 Task: Create a due date automation trigger when advanced on, on the monday after a card is due add basic without the yellow label at 11:00 AM.
Action: Mouse moved to (1334, 101)
Screenshot: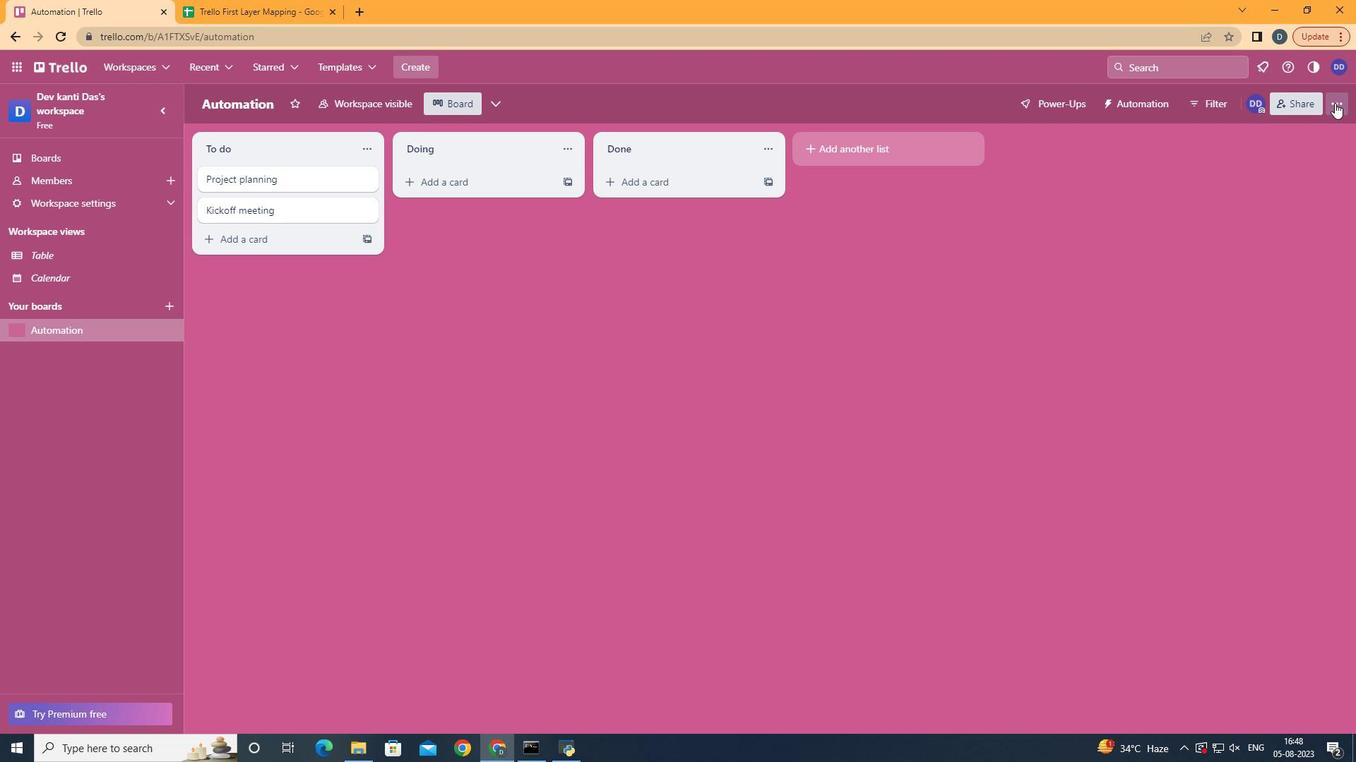 
Action: Mouse pressed left at (1334, 101)
Screenshot: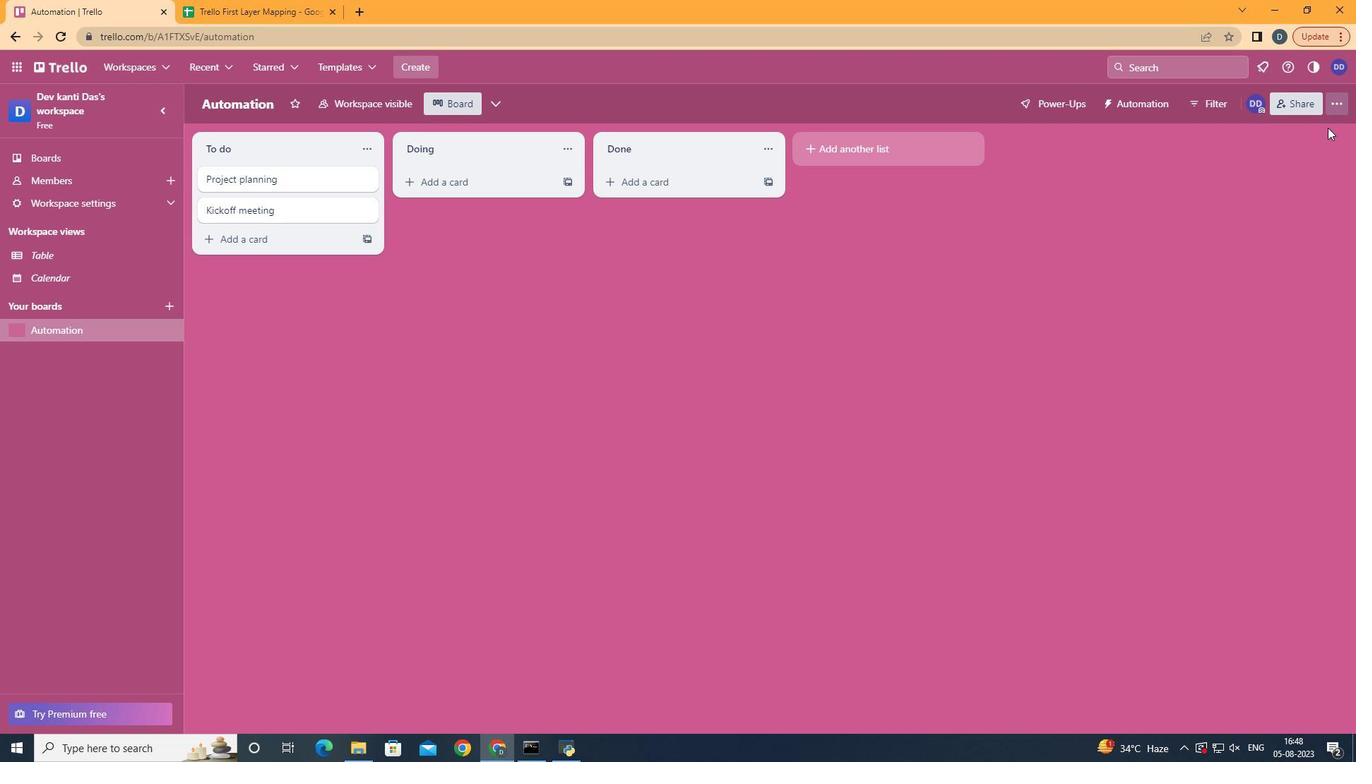 
Action: Mouse moved to (1238, 309)
Screenshot: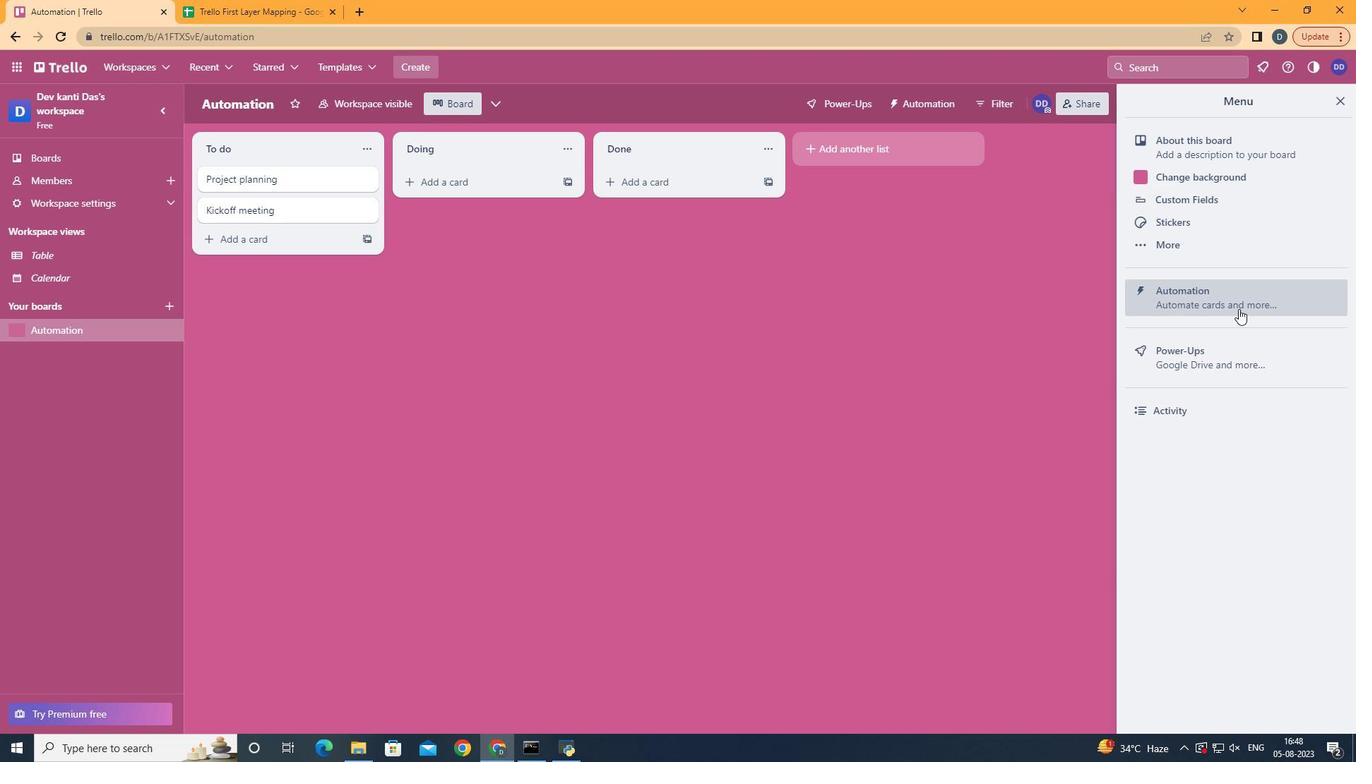 
Action: Mouse pressed left at (1238, 309)
Screenshot: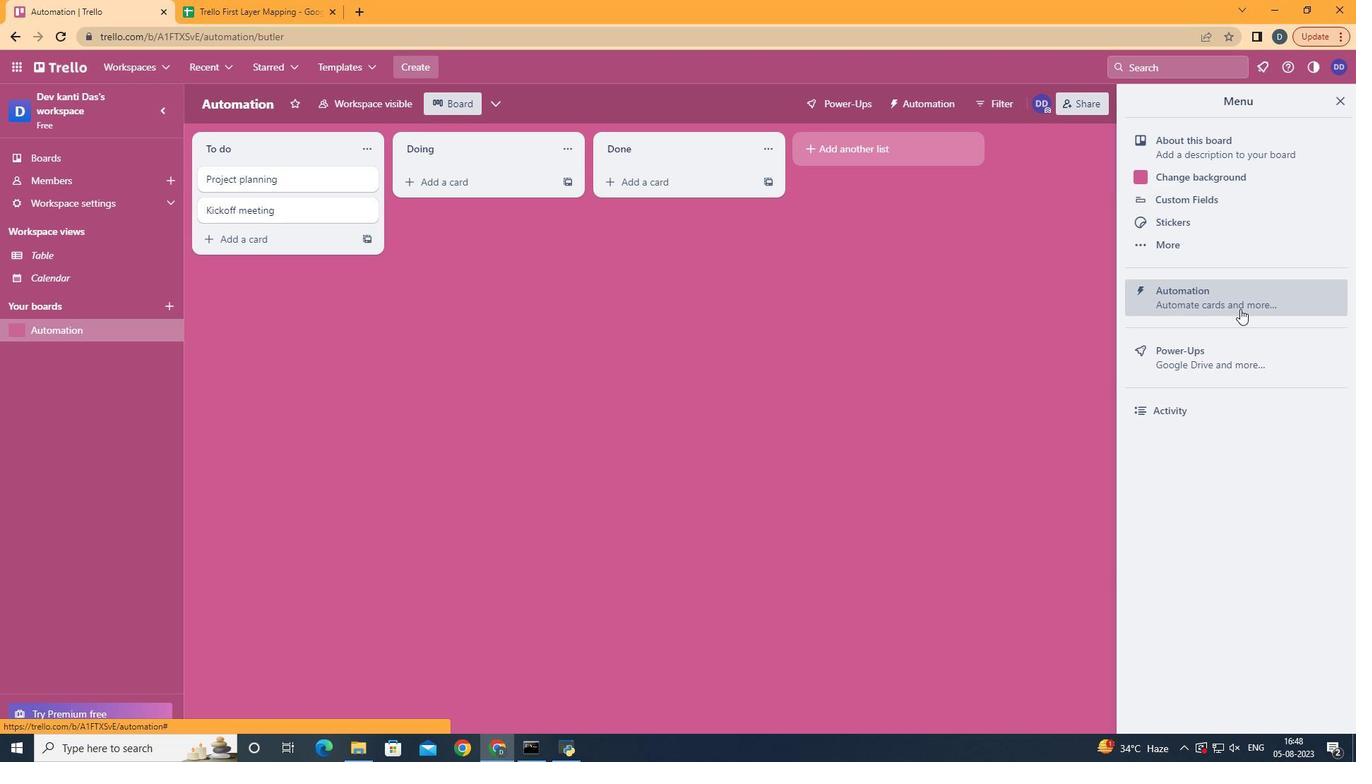 
Action: Mouse moved to (278, 284)
Screenshot: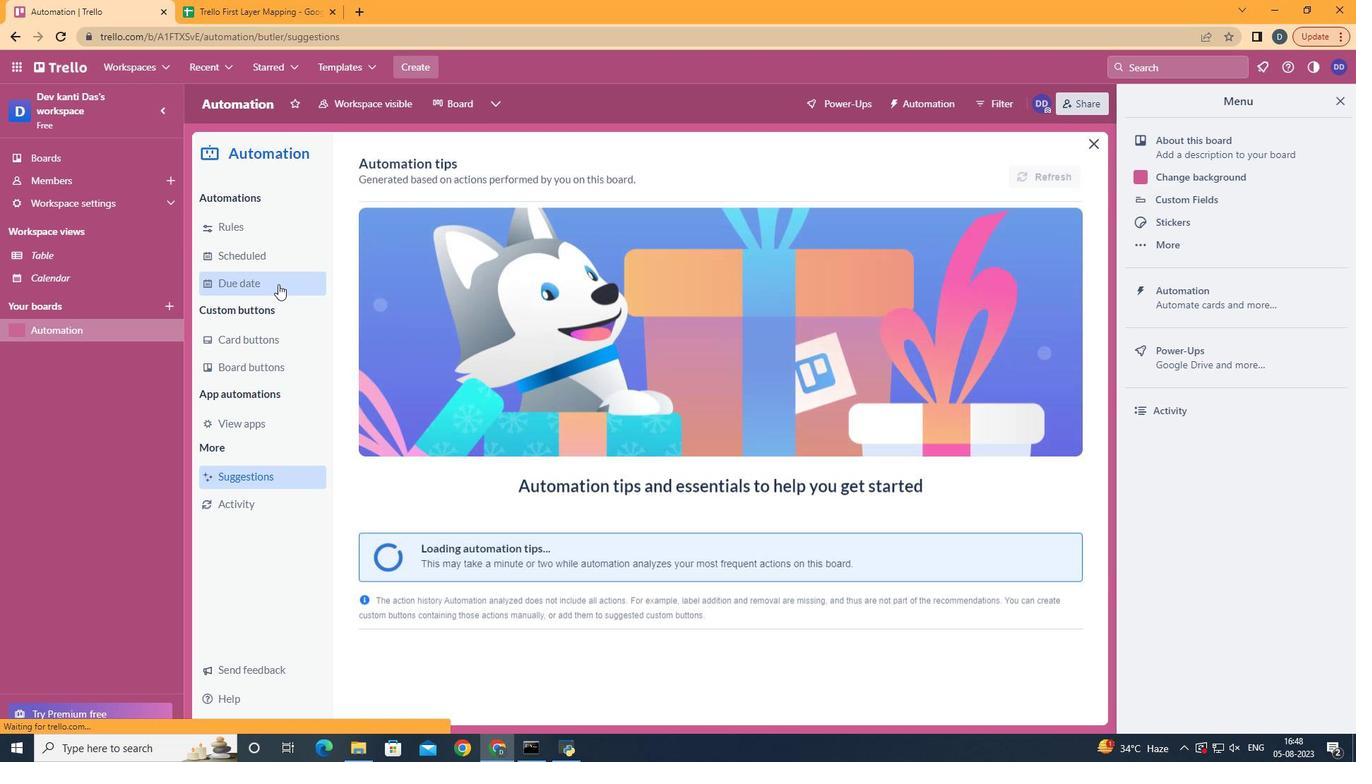 
Action: Mouse pressed left at (278, 284)
Screenshot: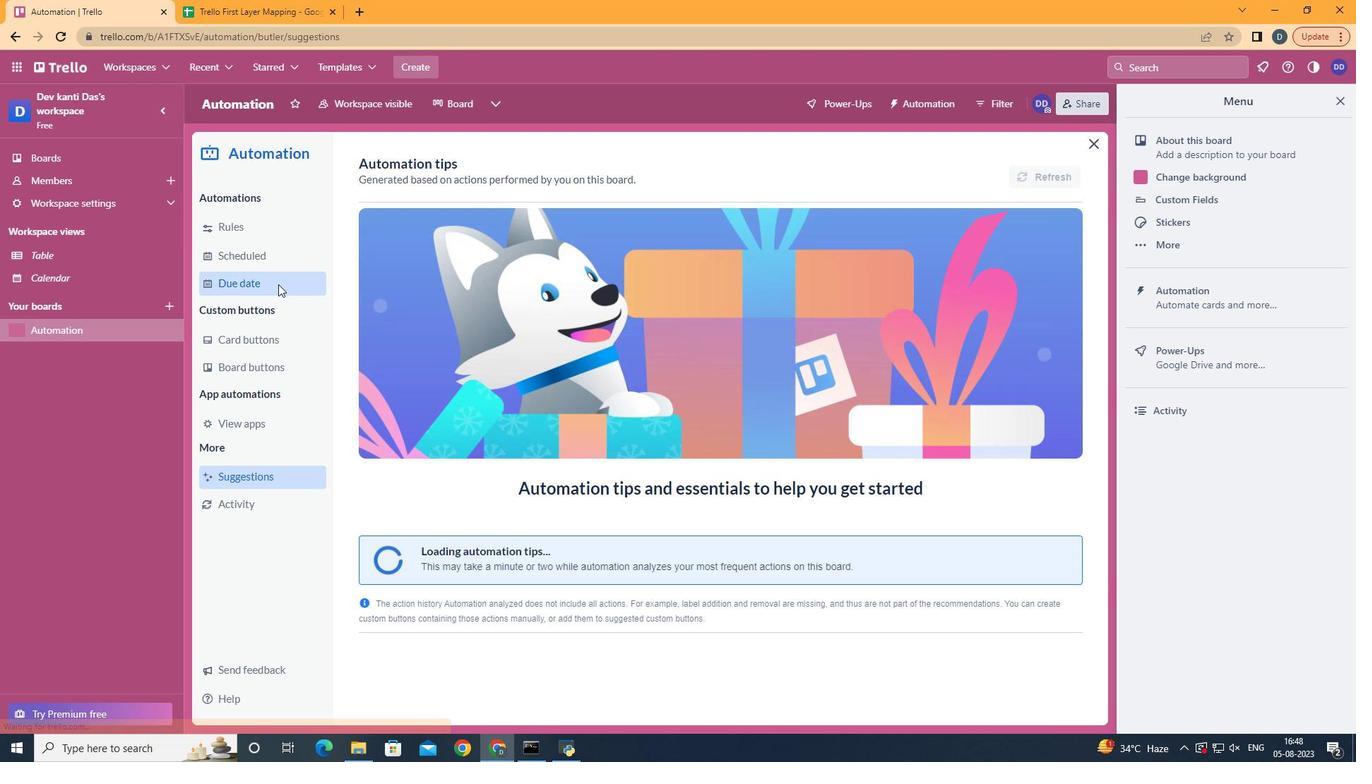 
Action: Mouse moved to (994, 170)
Screenshot: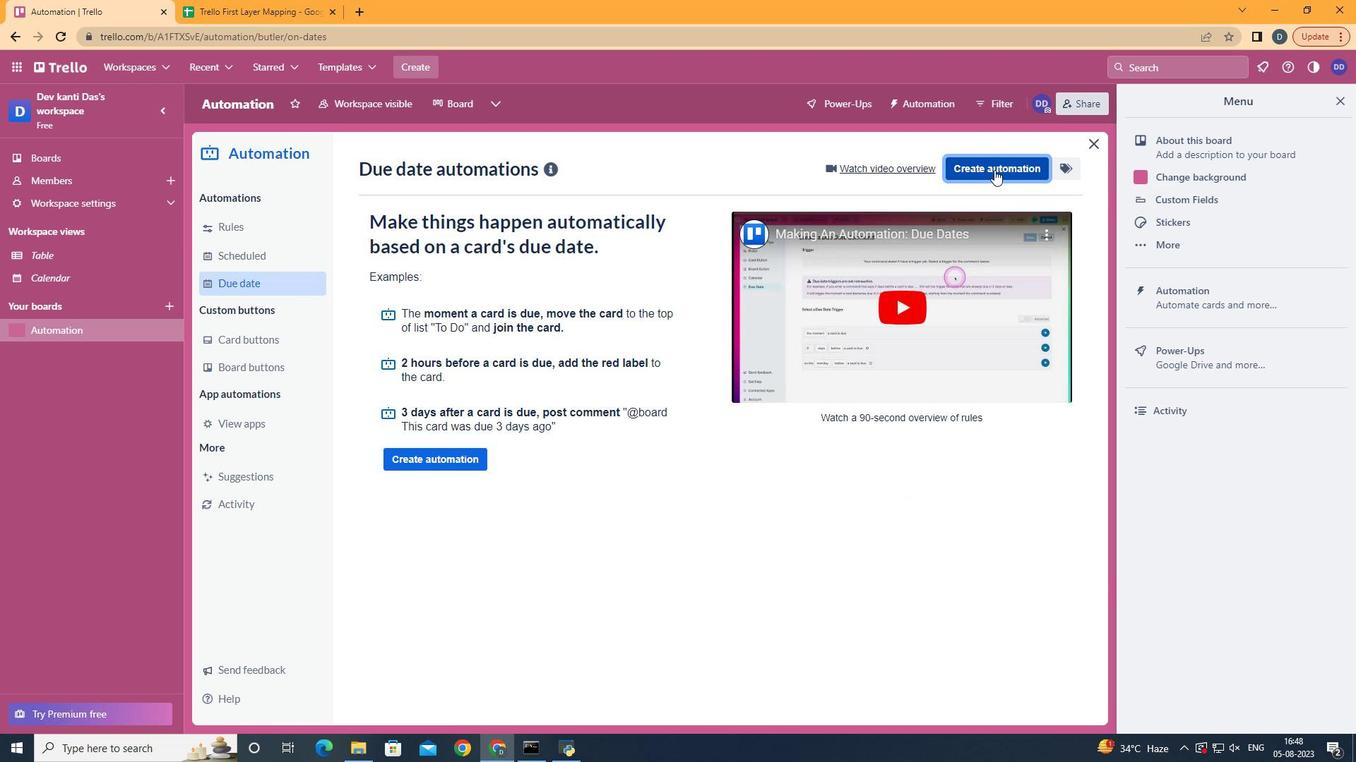 
Action: Mouse pressed left at (994, 170)
Screenshot: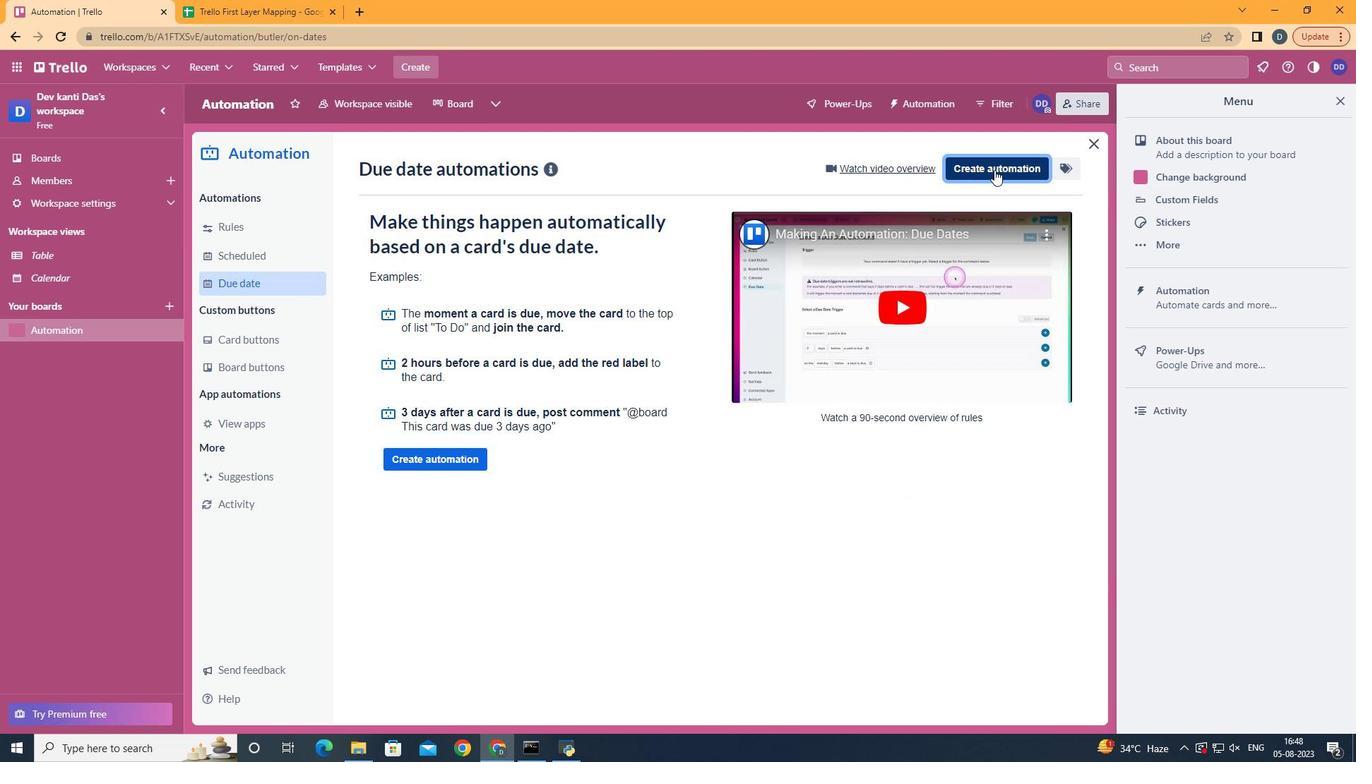 
Action: Mouse moved to (777, 300)
Screenshot: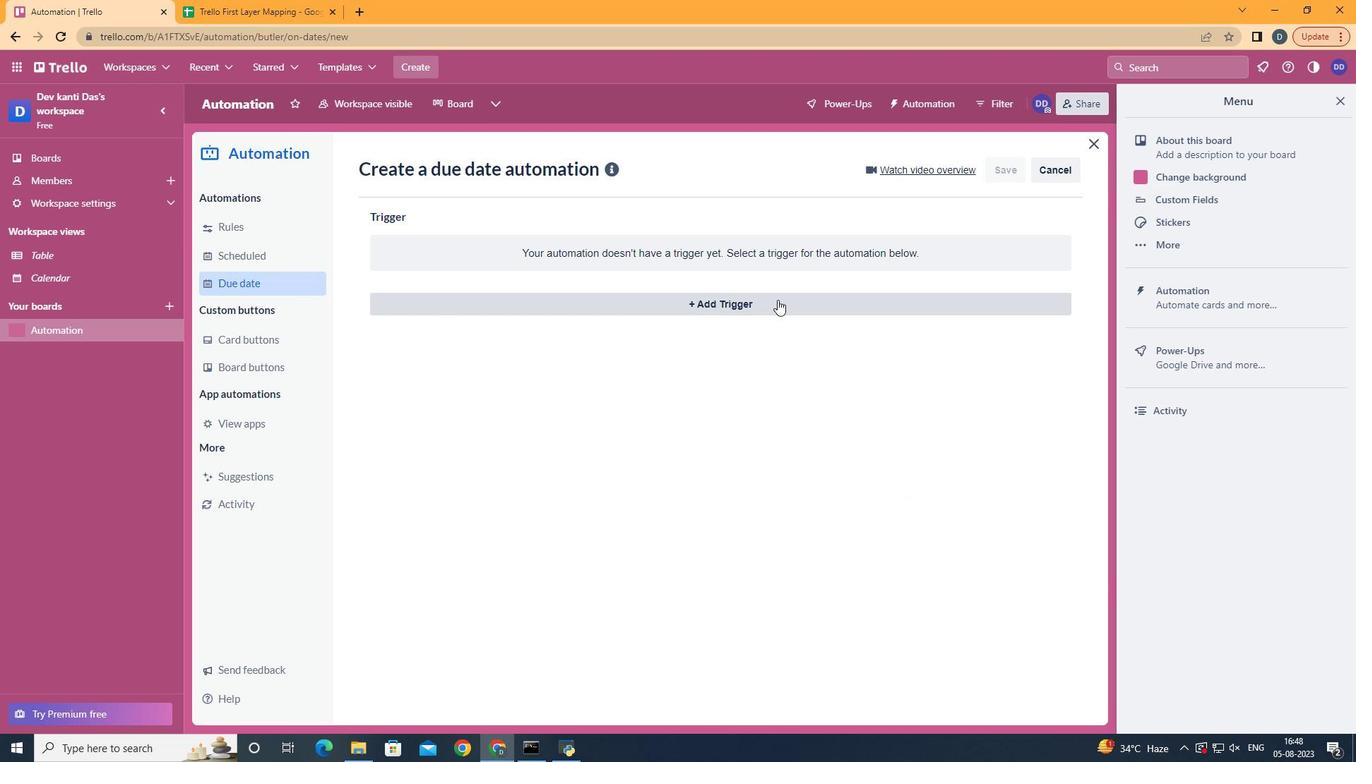 
Action: Mouse pressed left at (777, 300)
Screenshot: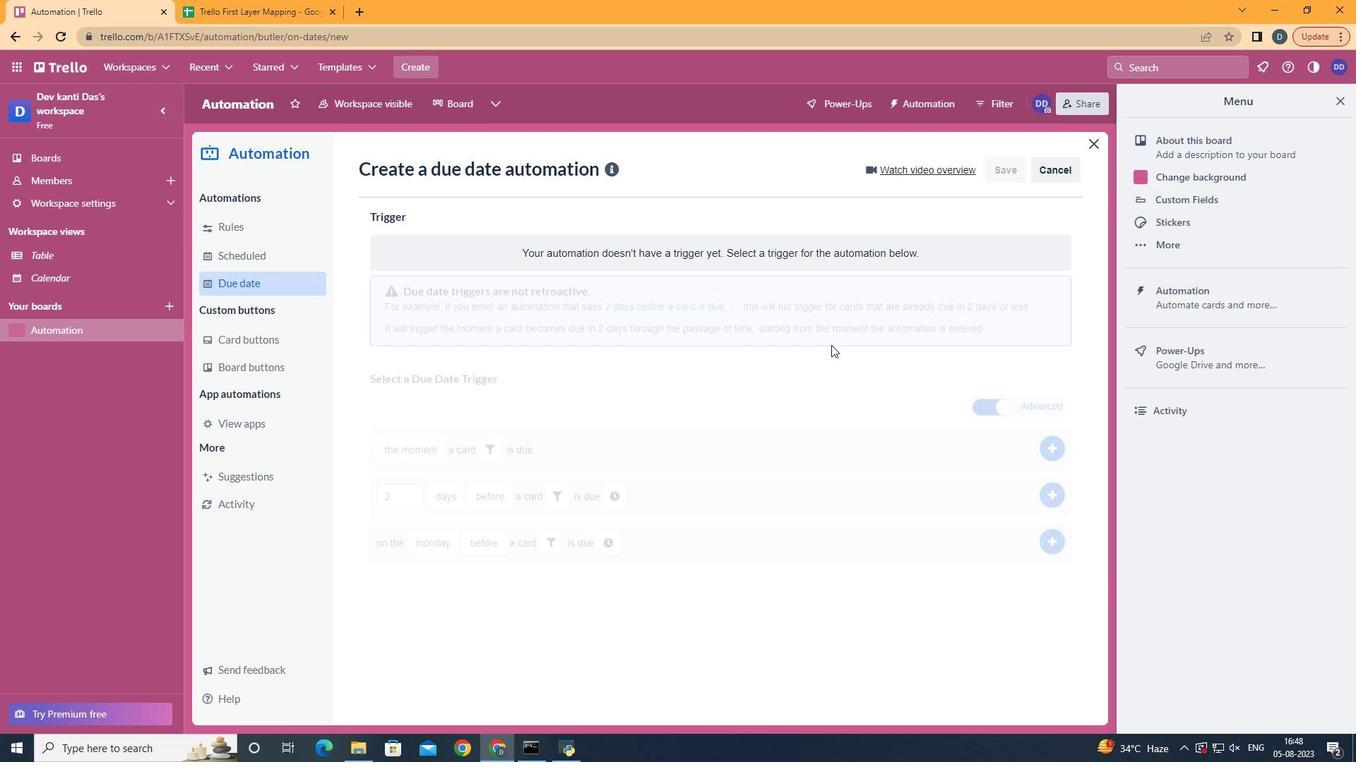 
Action: Mouse moved to (449, 375)
Screenshot: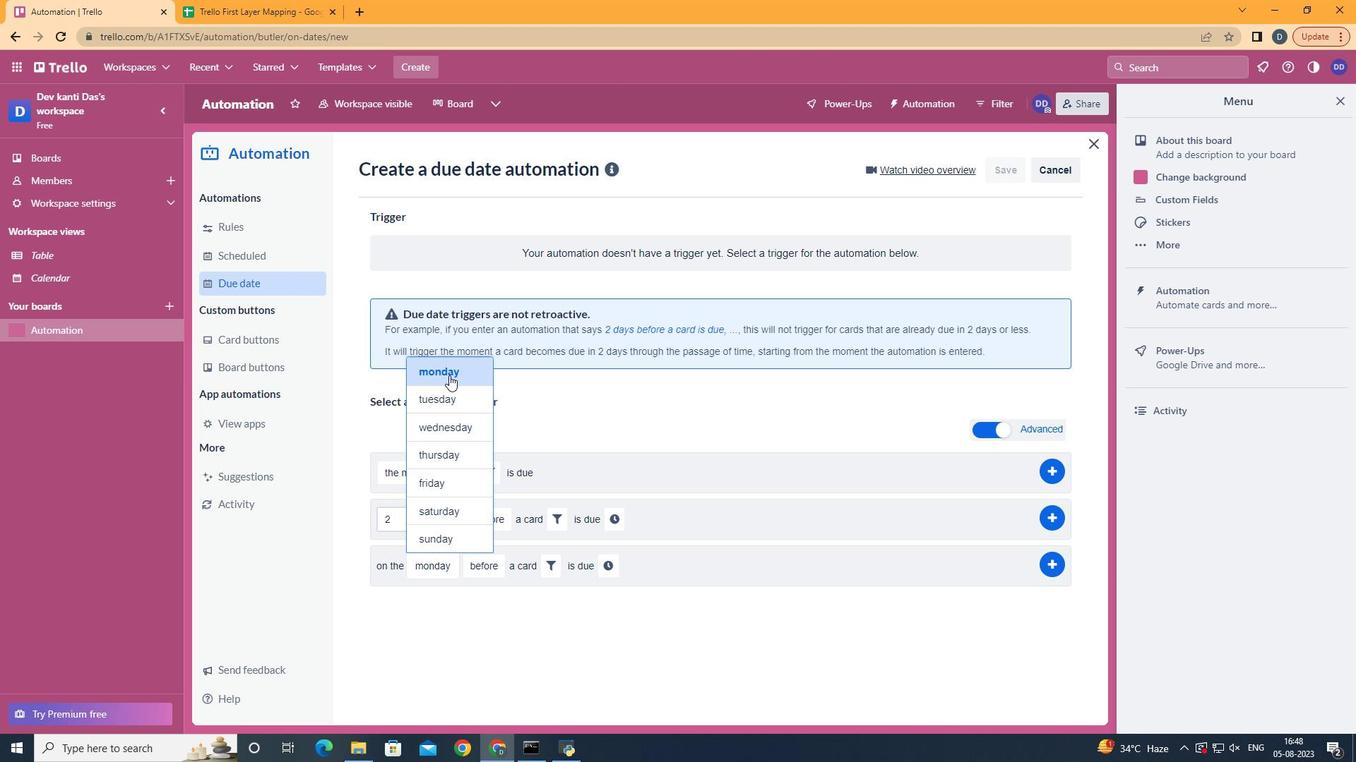 
Action: Mouse pressed left at (449, 375)
Screenshot: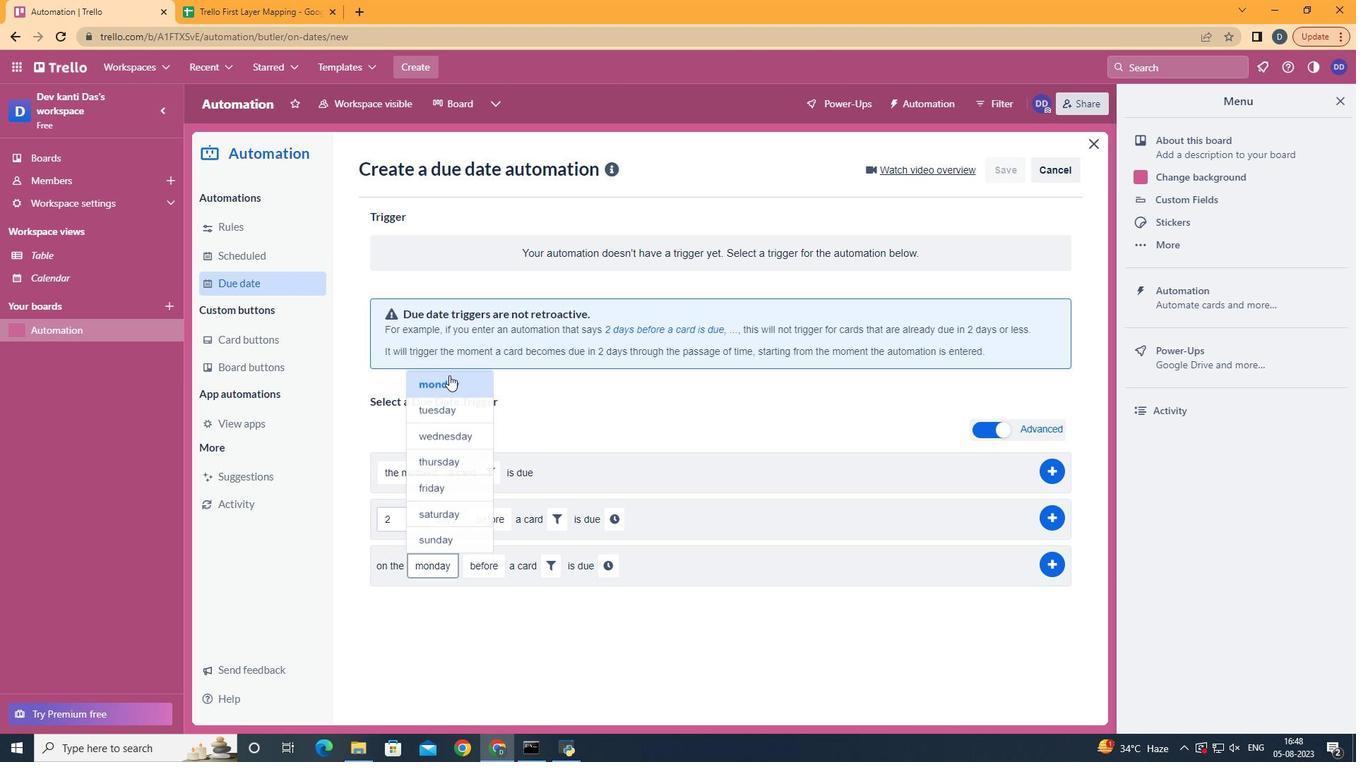 
Action: Mouse moved to (498, 616)
Screenshot: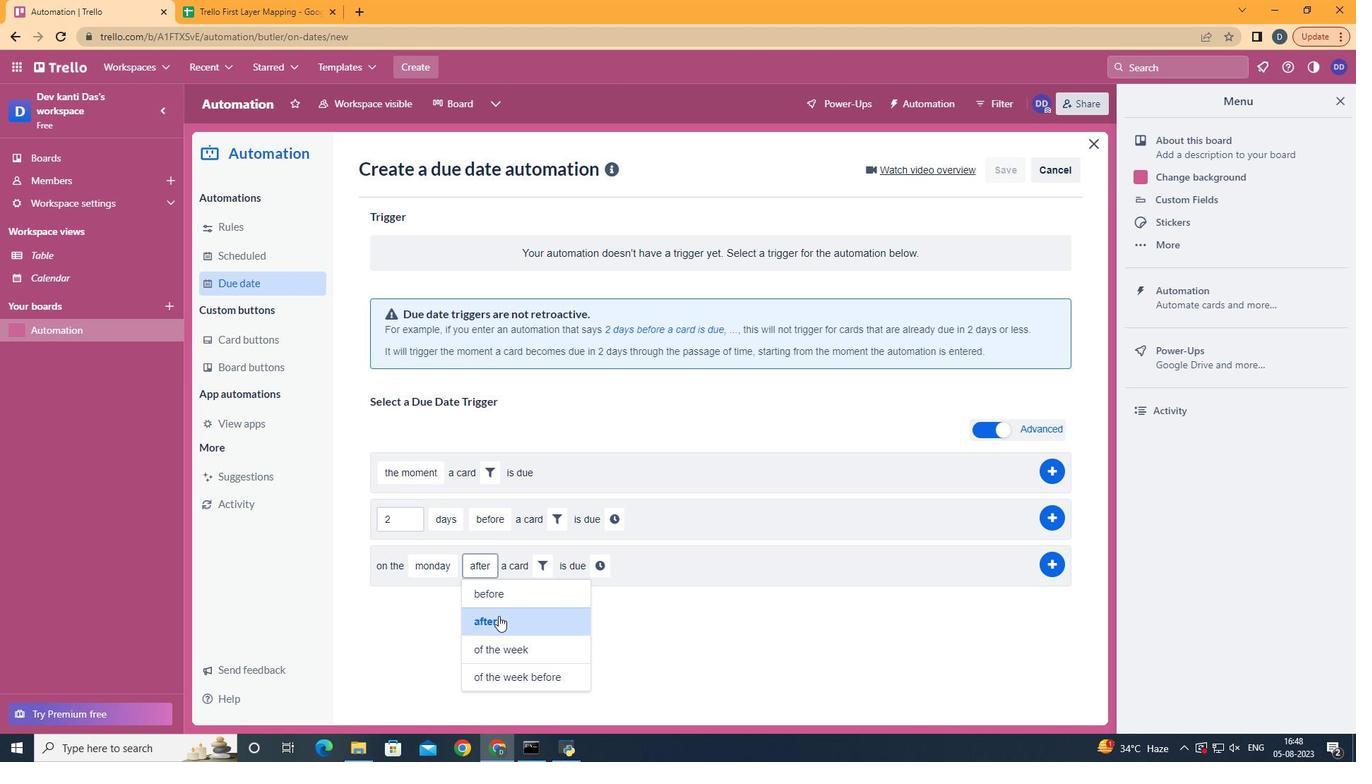 
Action: Mouse pressed left at (498, 616)
Screenshot: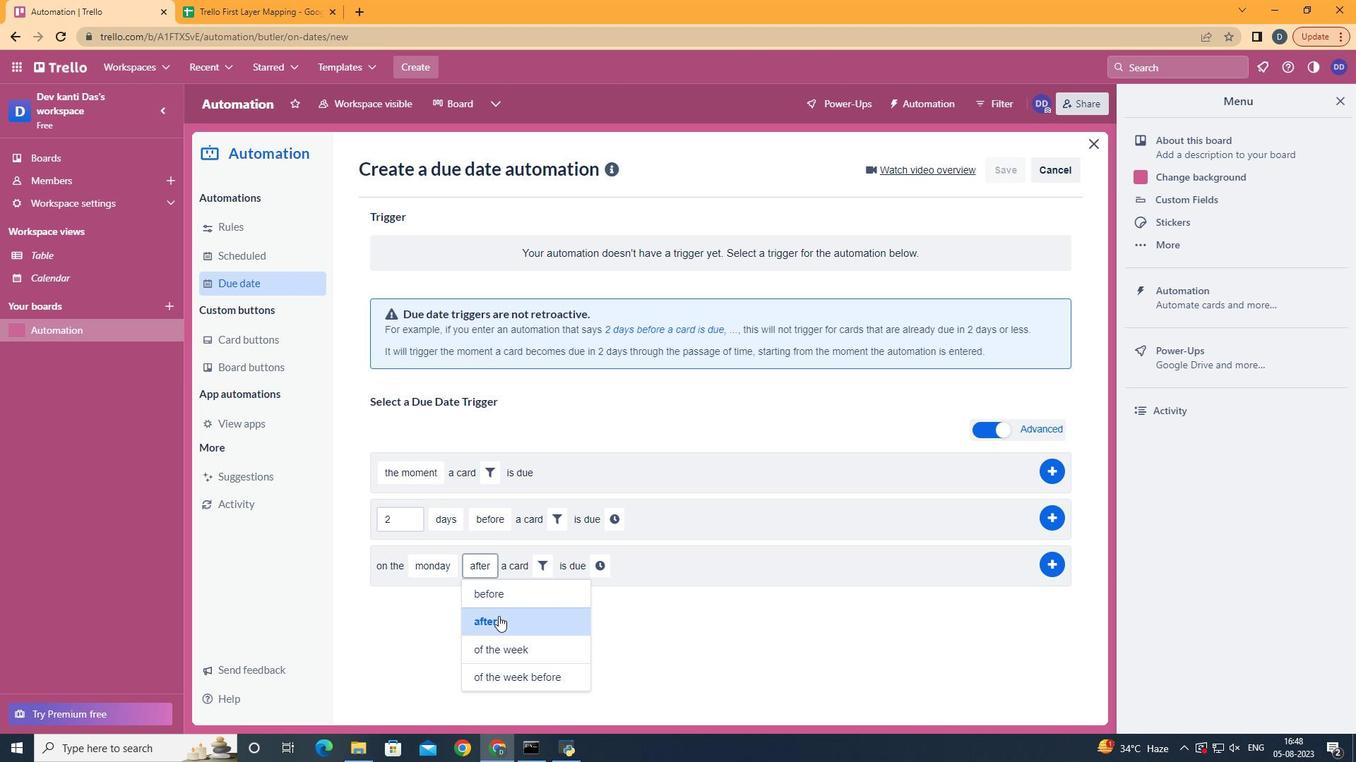 
Action: Mouse moved to (540, 570)
Screenshot: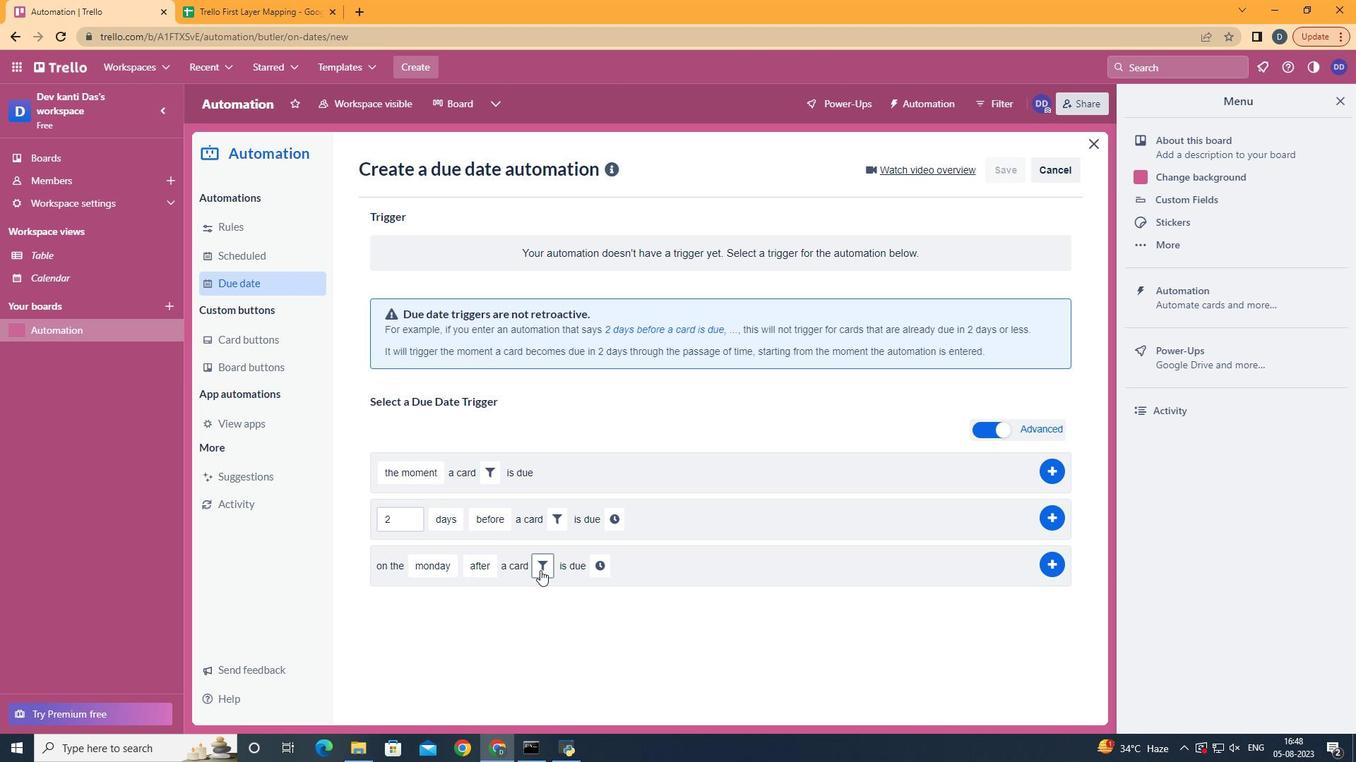
Action: Mouse pressed left at (540, 570)
Screenshot: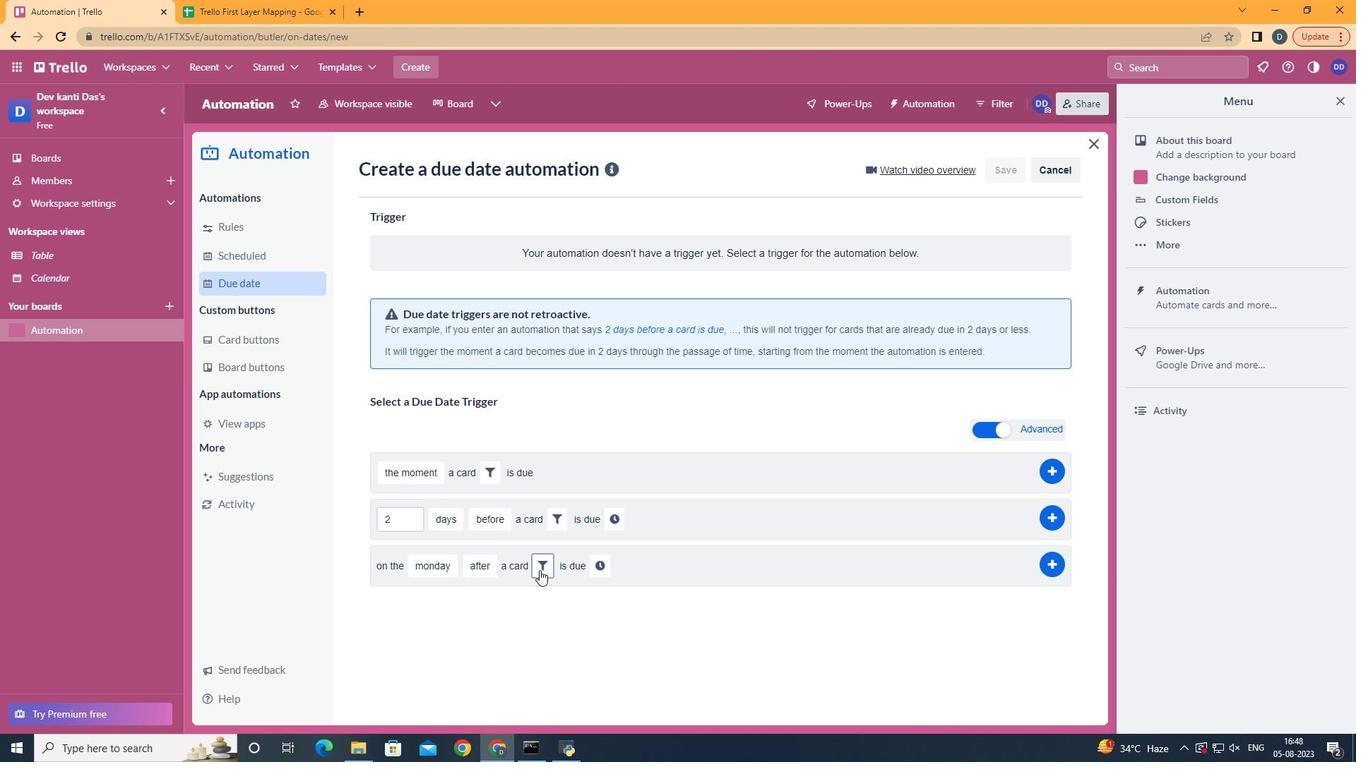 
Action: Mouse moved to (584, 647)
Screenshot: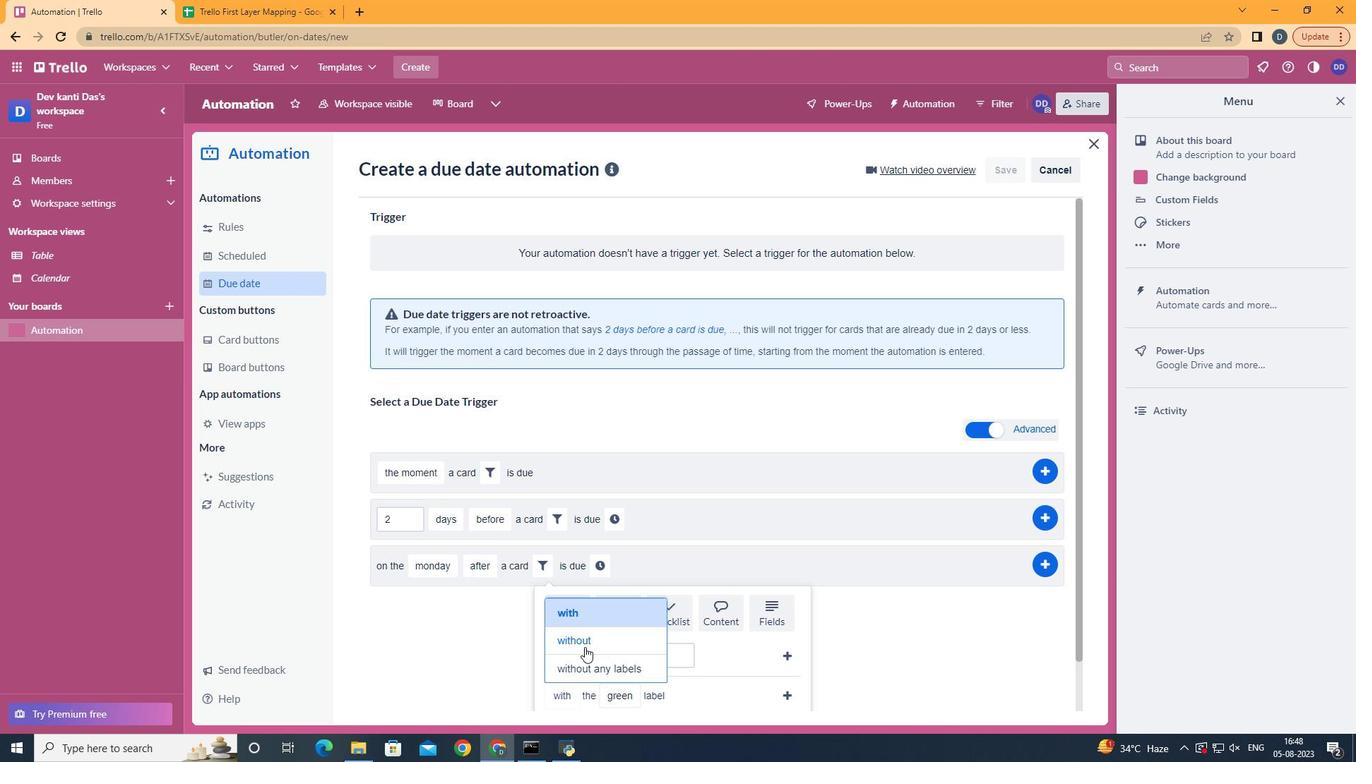 
Action: Mouse pressed left at (584, 647)
Screenshot: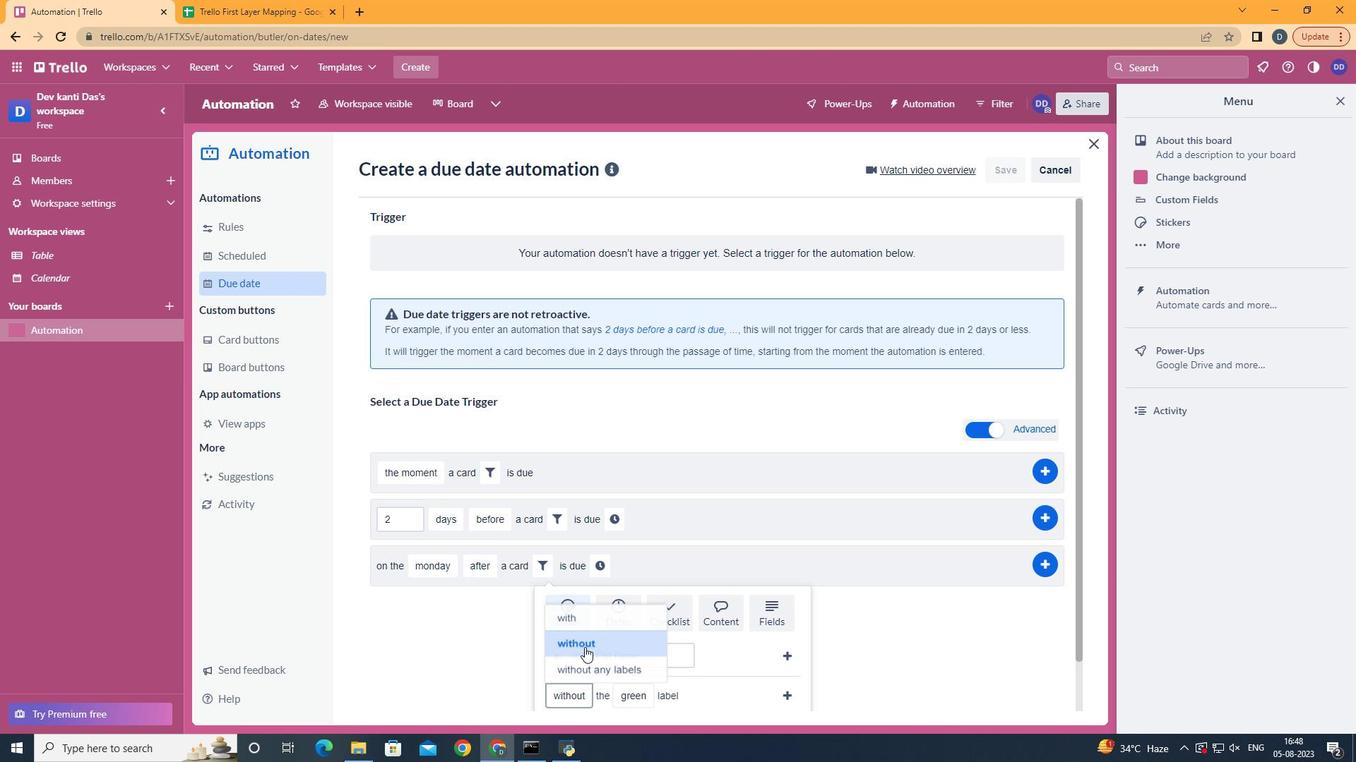 
Action: Mouse moved to (642, 551)
Screenshot: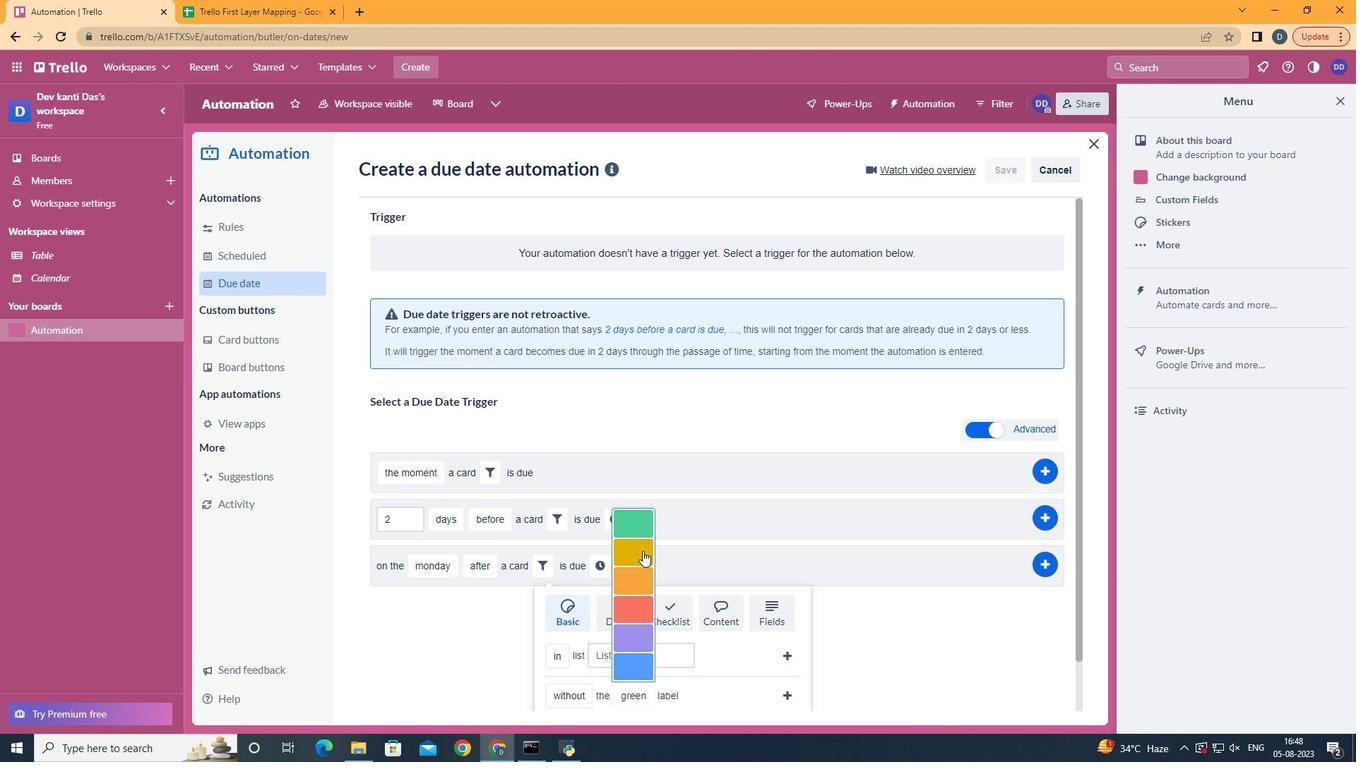 
Action: Mouse pressed left at (642, 551)
Screenshot: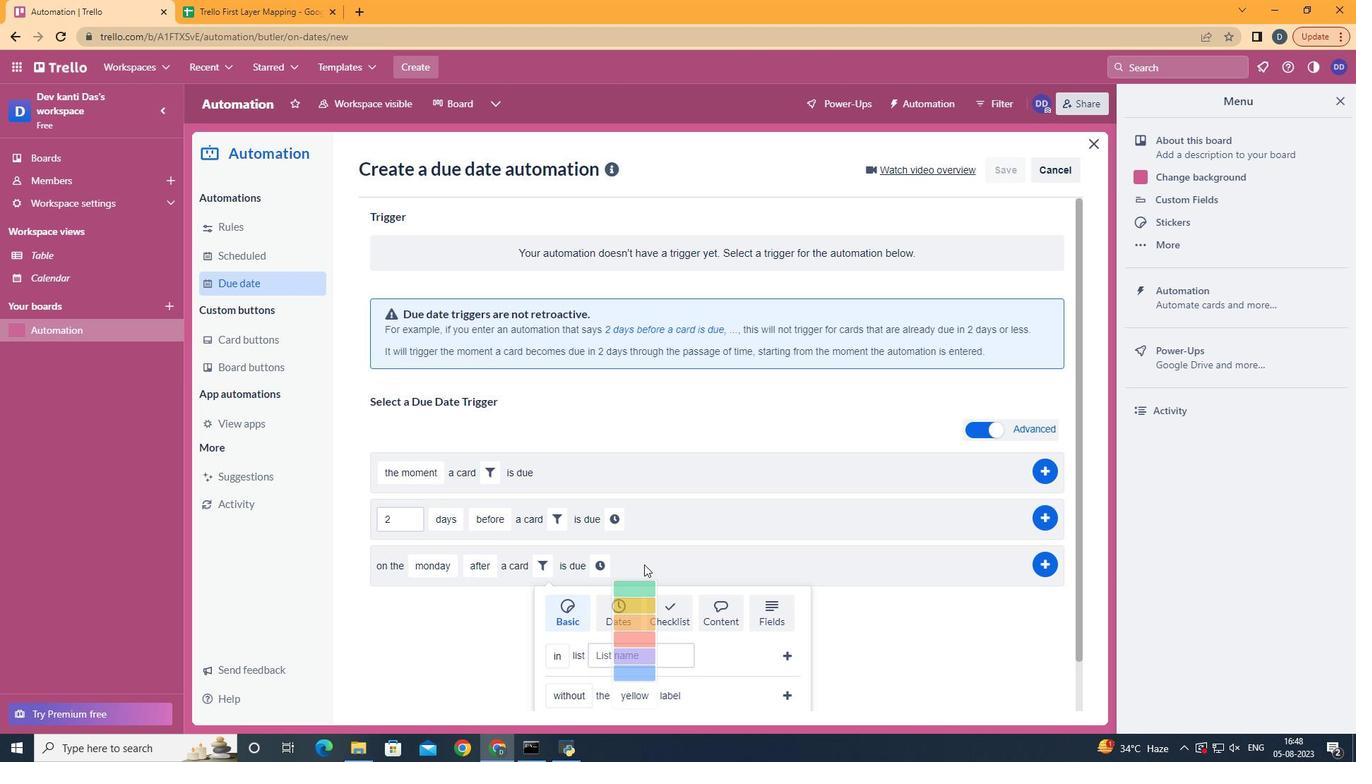 
Action: Mouse moved to (779, 692)
Screenshot: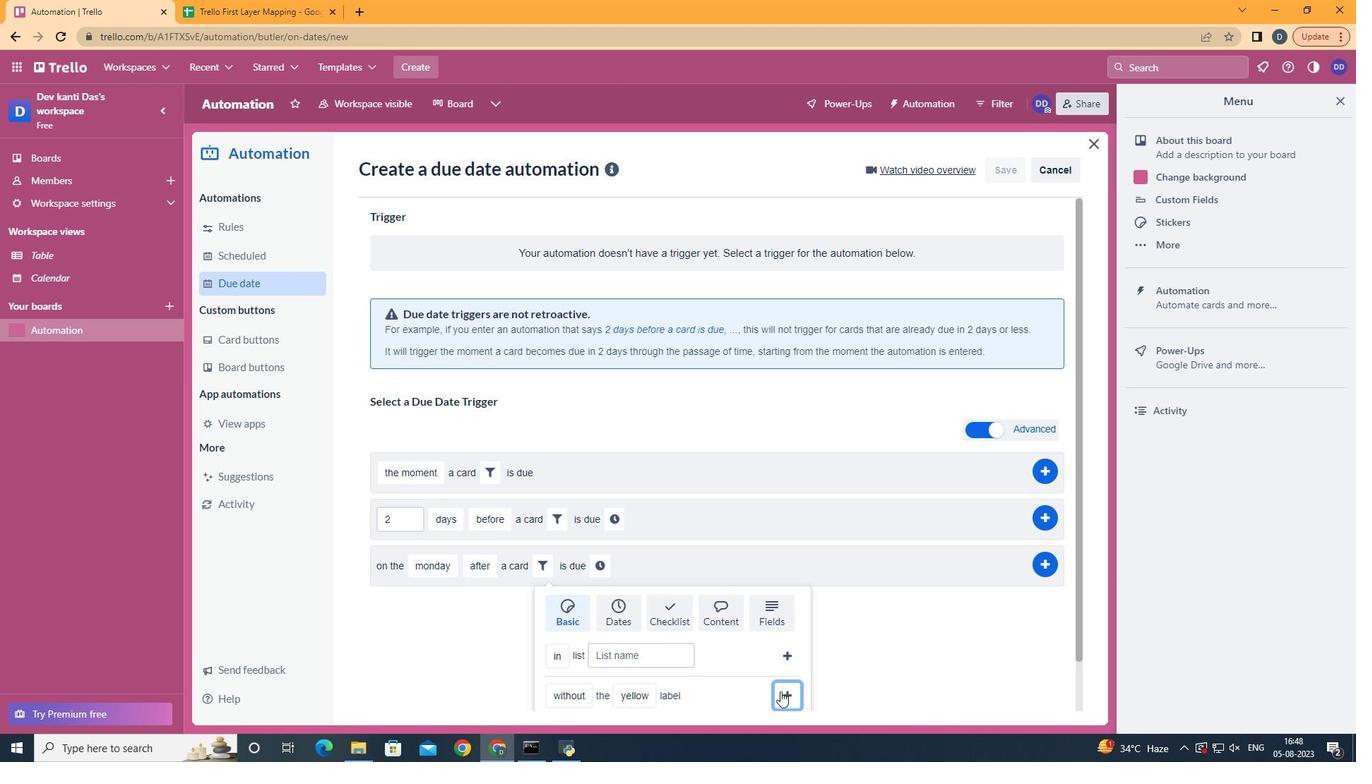 
Action: Mouse pressed left at (779, 692)
Screenshot: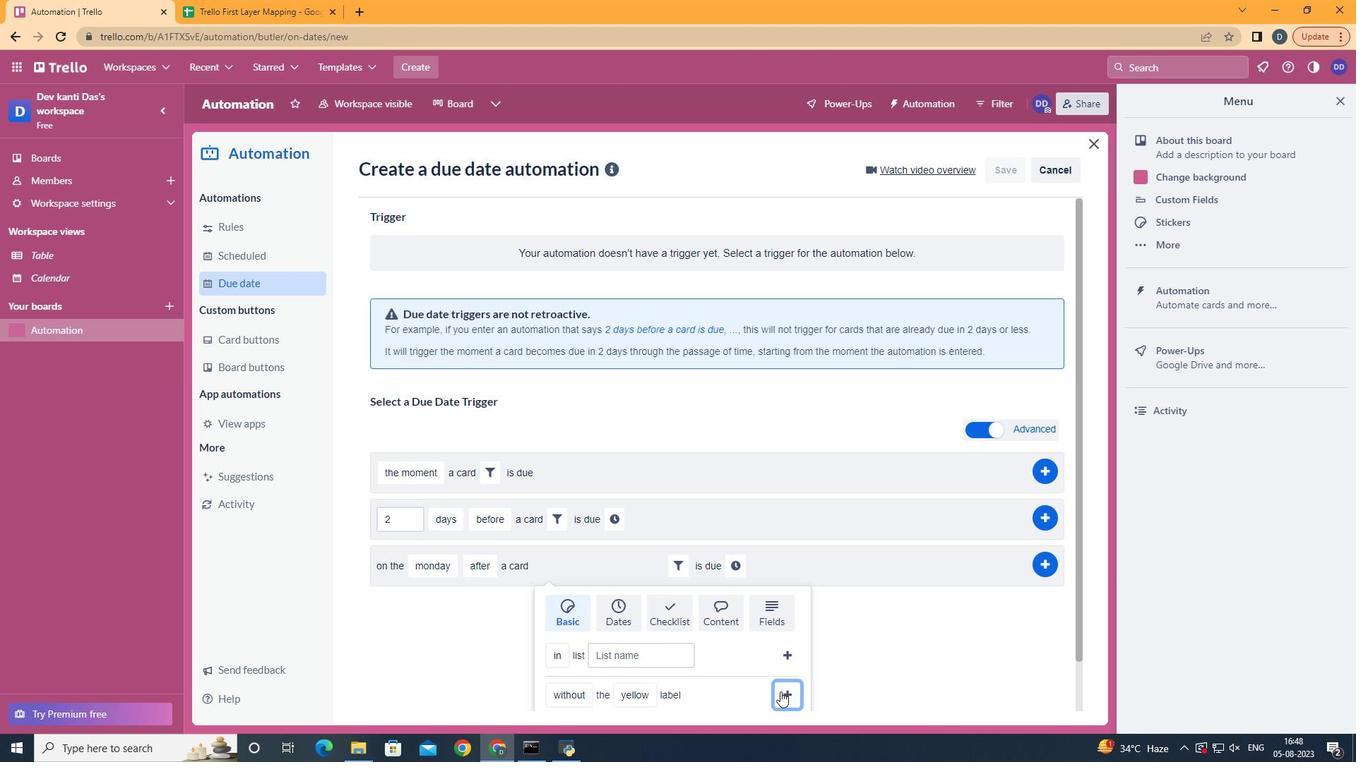 
Action: Mouse moved to (732, 573)
Screenshot: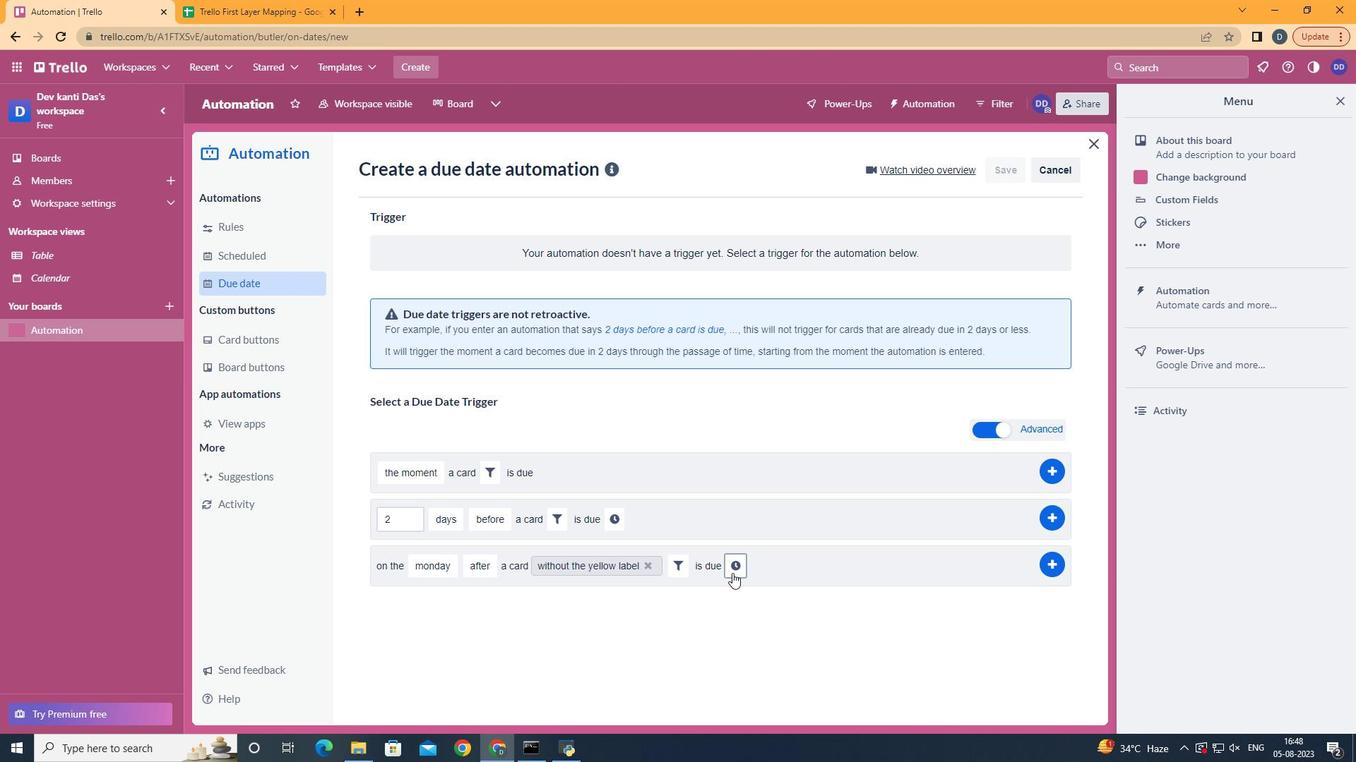 
Action: Mouse pressed left at (732, 573)
Screenshot: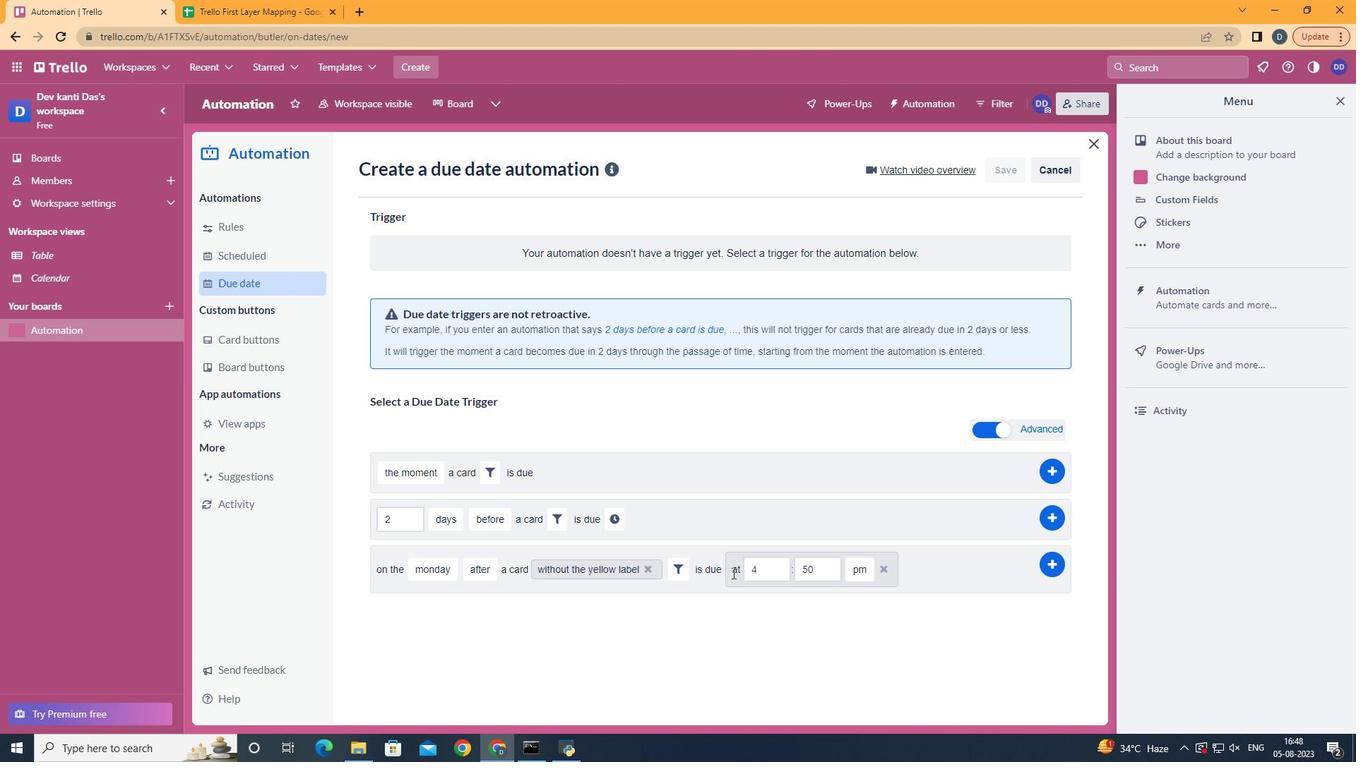 
Action: Mouse moved to (774, 573)
Screenshot: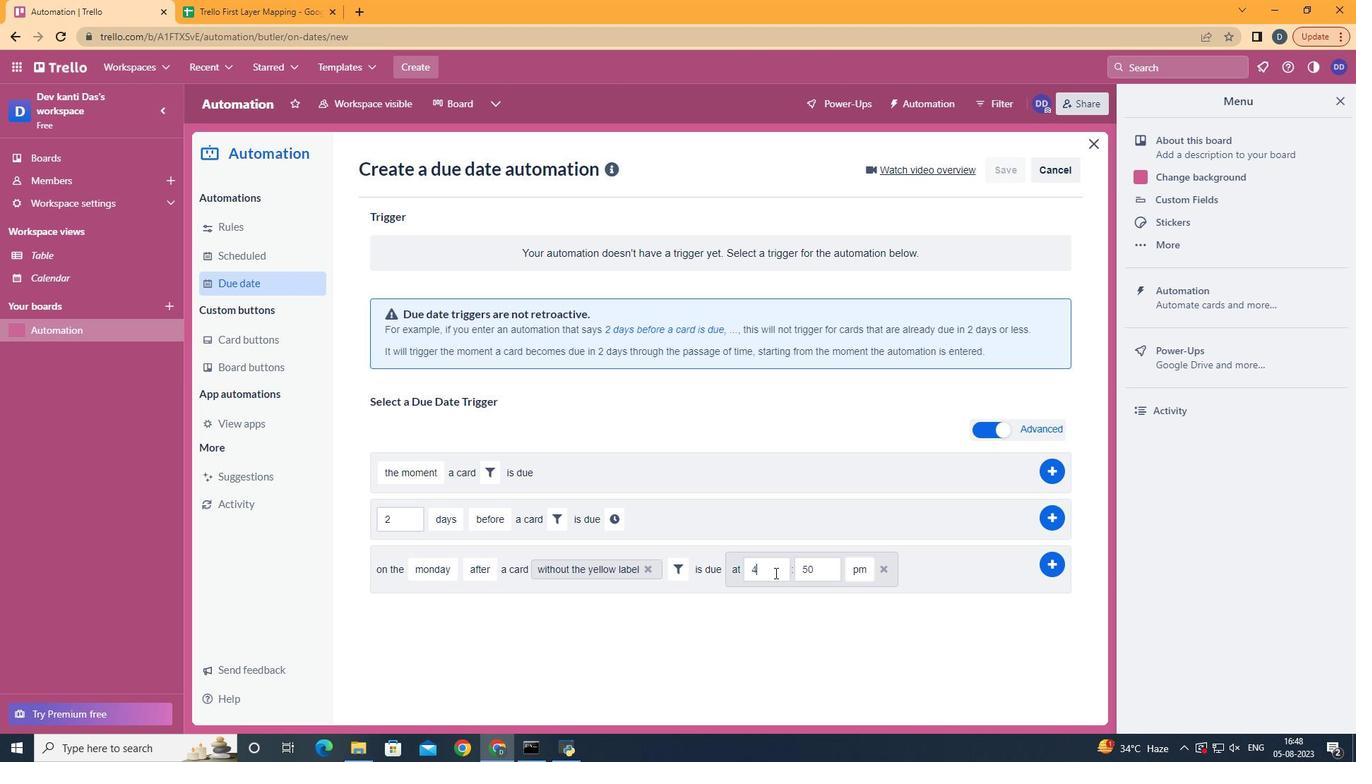 
Action: Mouse pressed left at (774, 573)
Screenshot: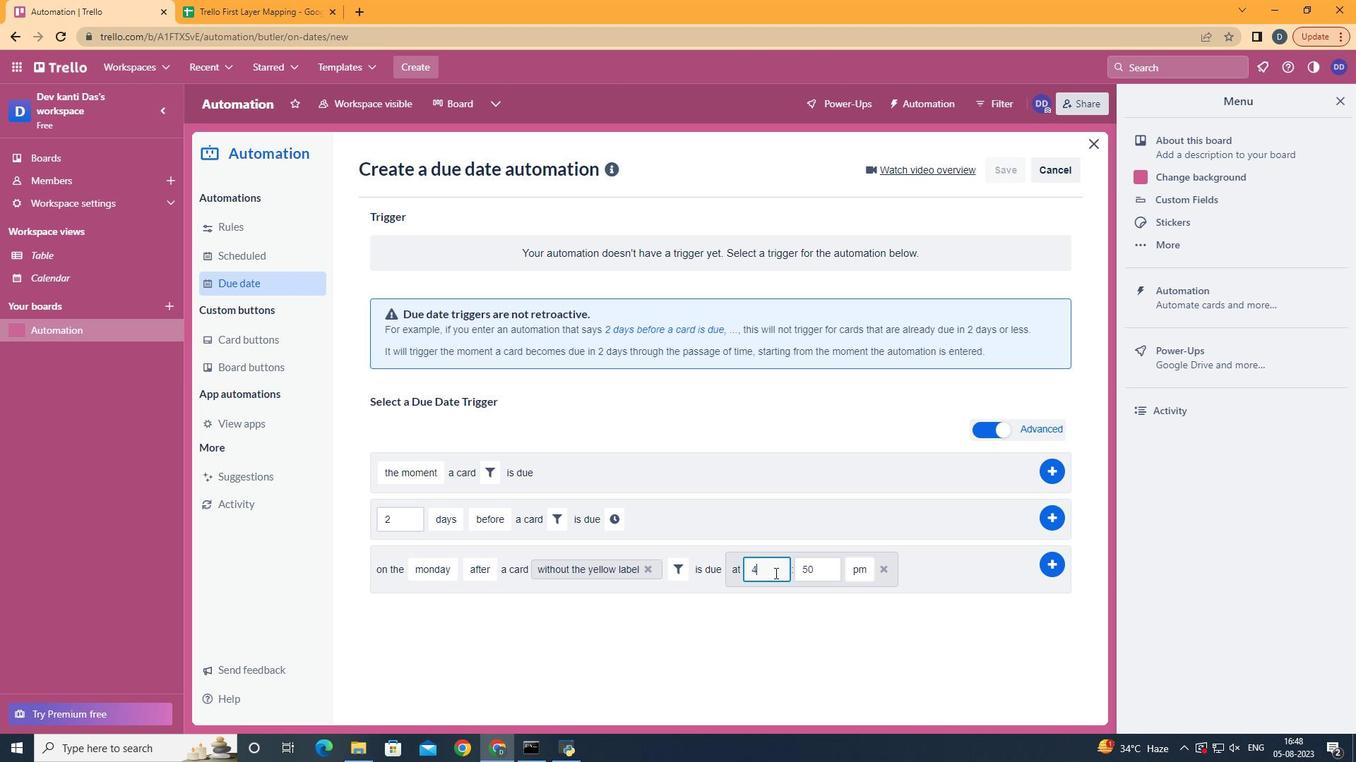 
Action: Key pressed <Key.backspace>11
Screenshot: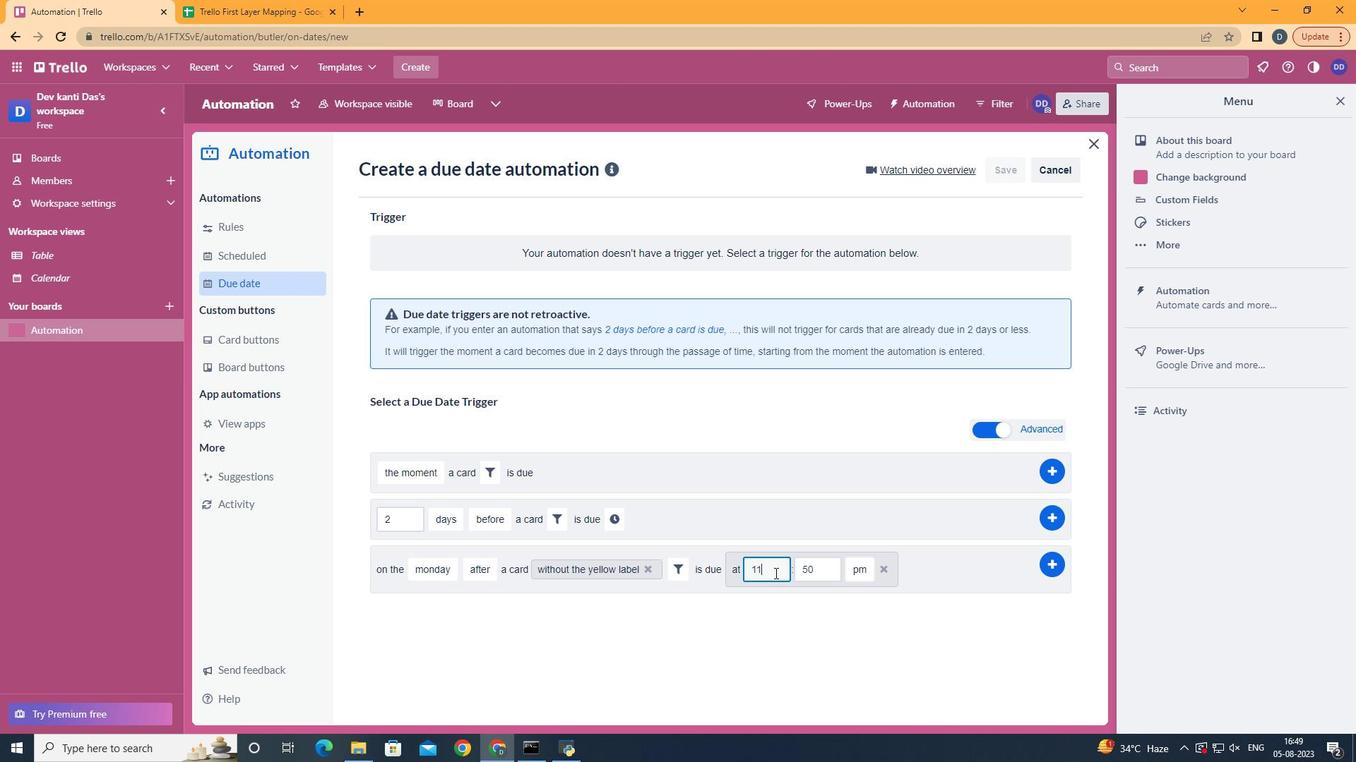 
Action: Mouse moved to (822, 571)
Screenshot: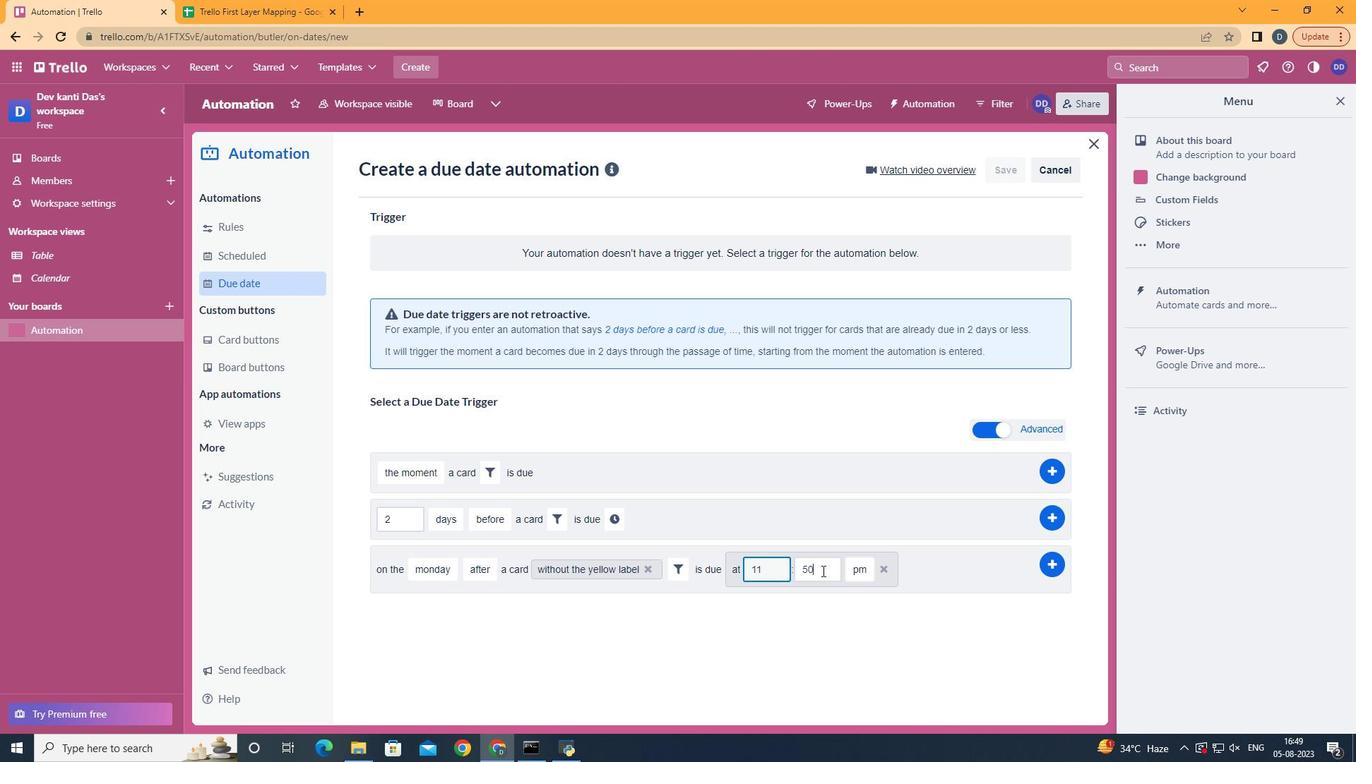 
Action: Mouse pressed left at (822, 571)
Screenshot: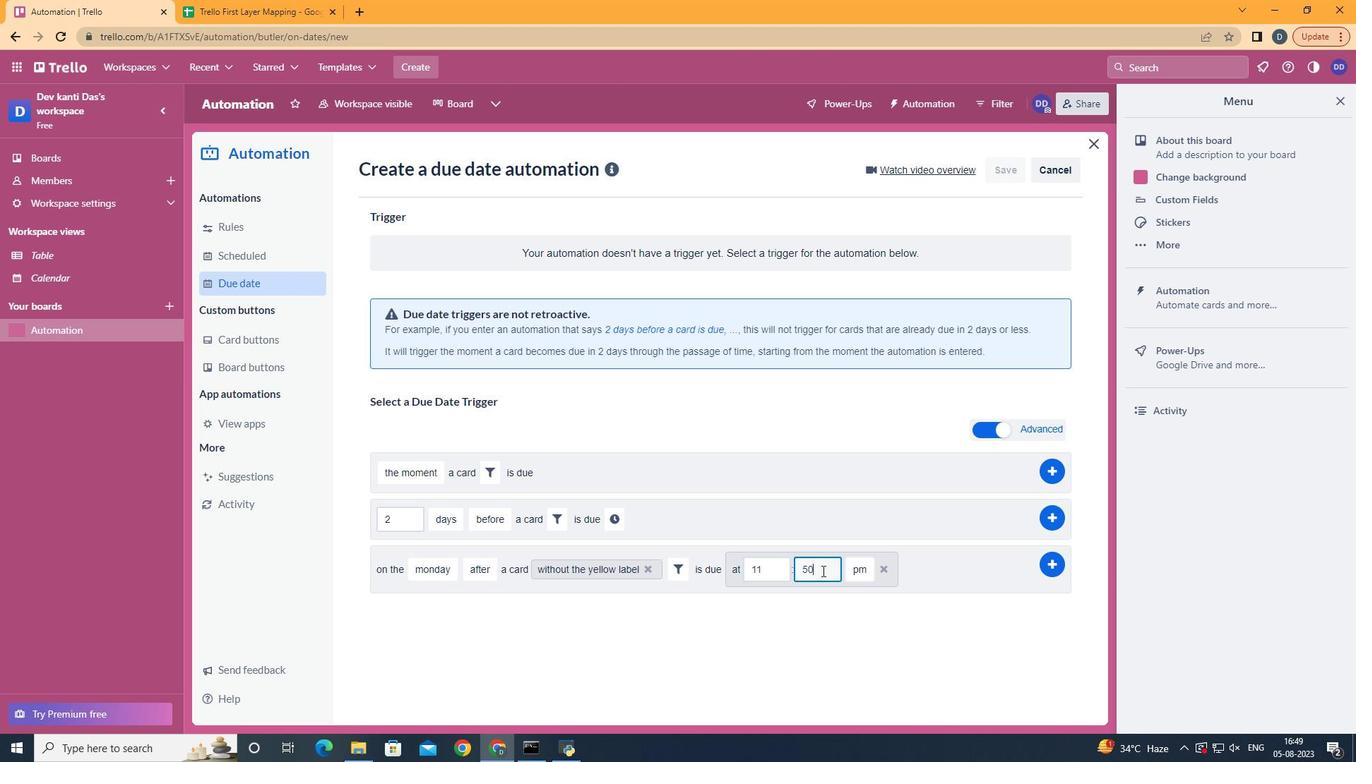 
Action: Key pressed <Key.backspace>
Screenshot: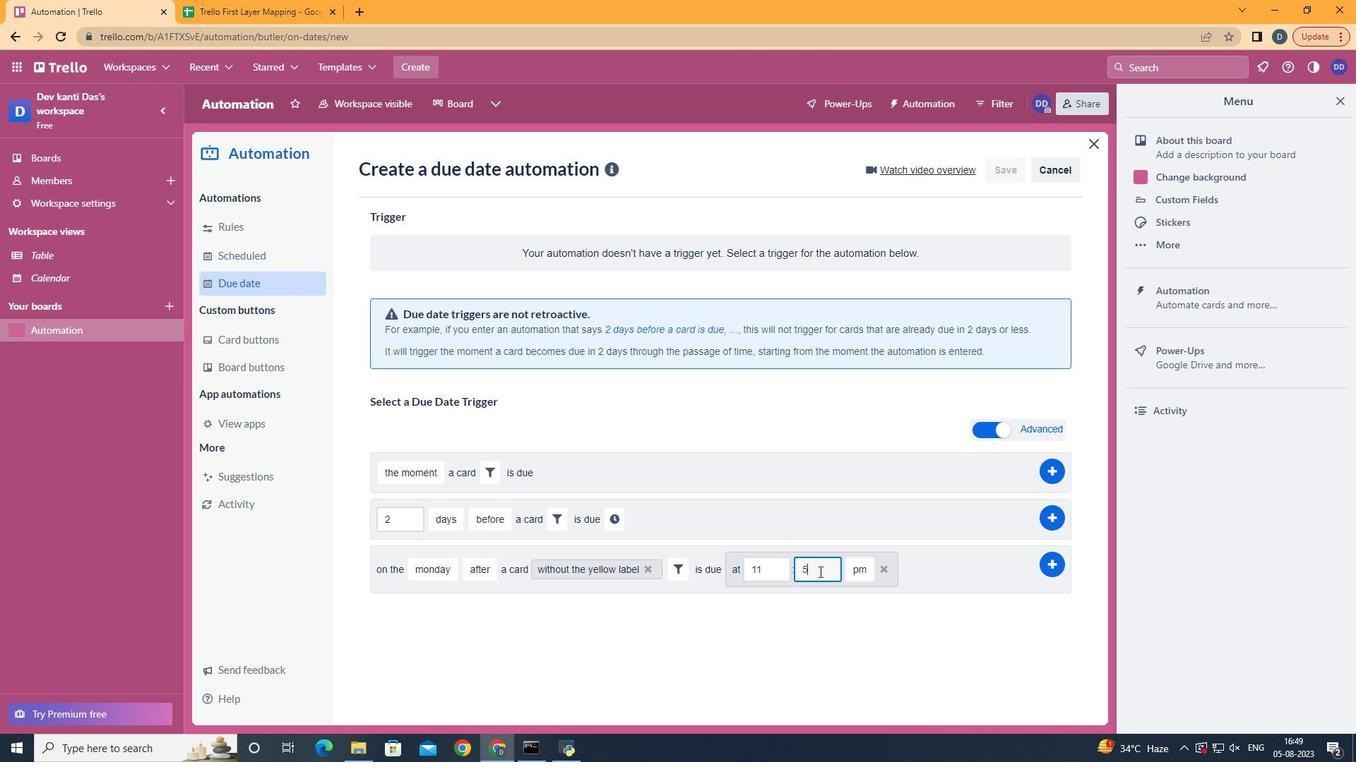 
Action: Mouse moved to (819, 572)
Screenshot: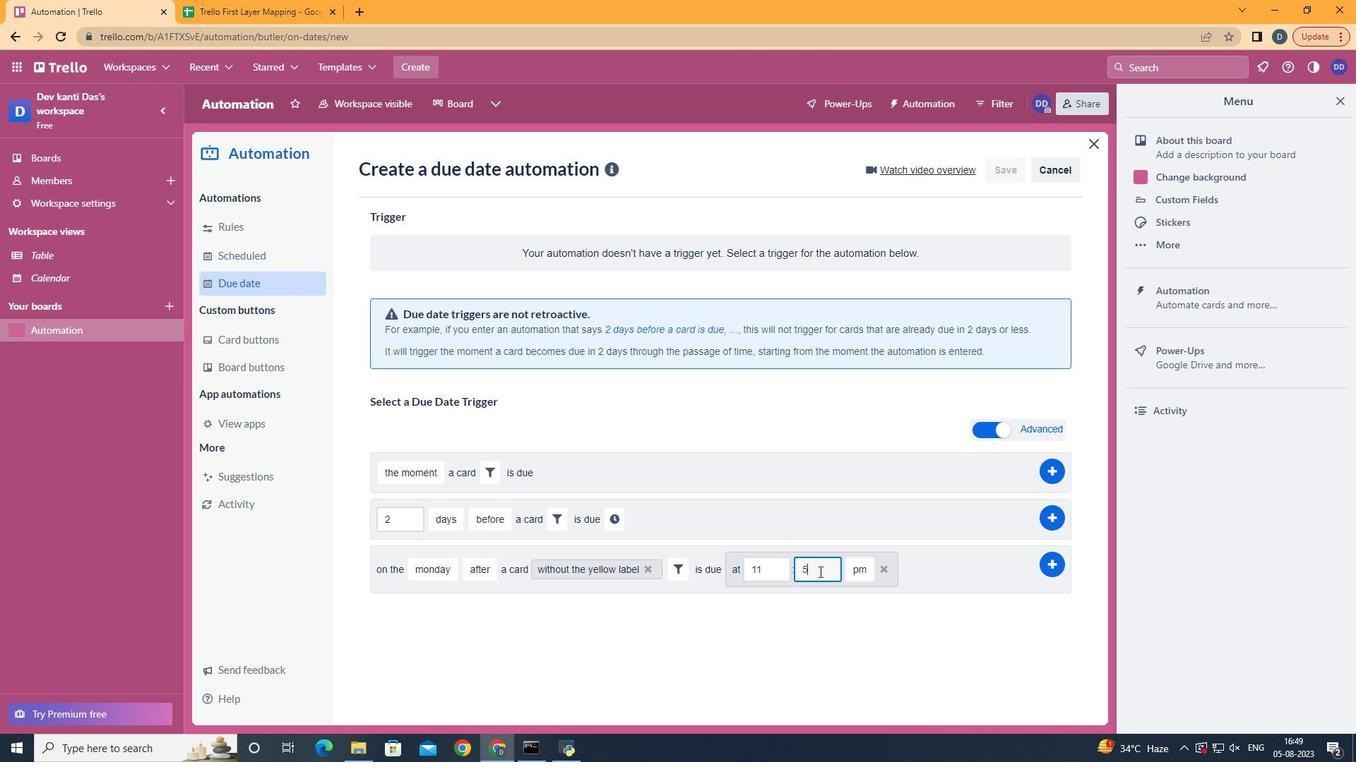 
Action: Key pressed <Key.backspace>00
Screenshot: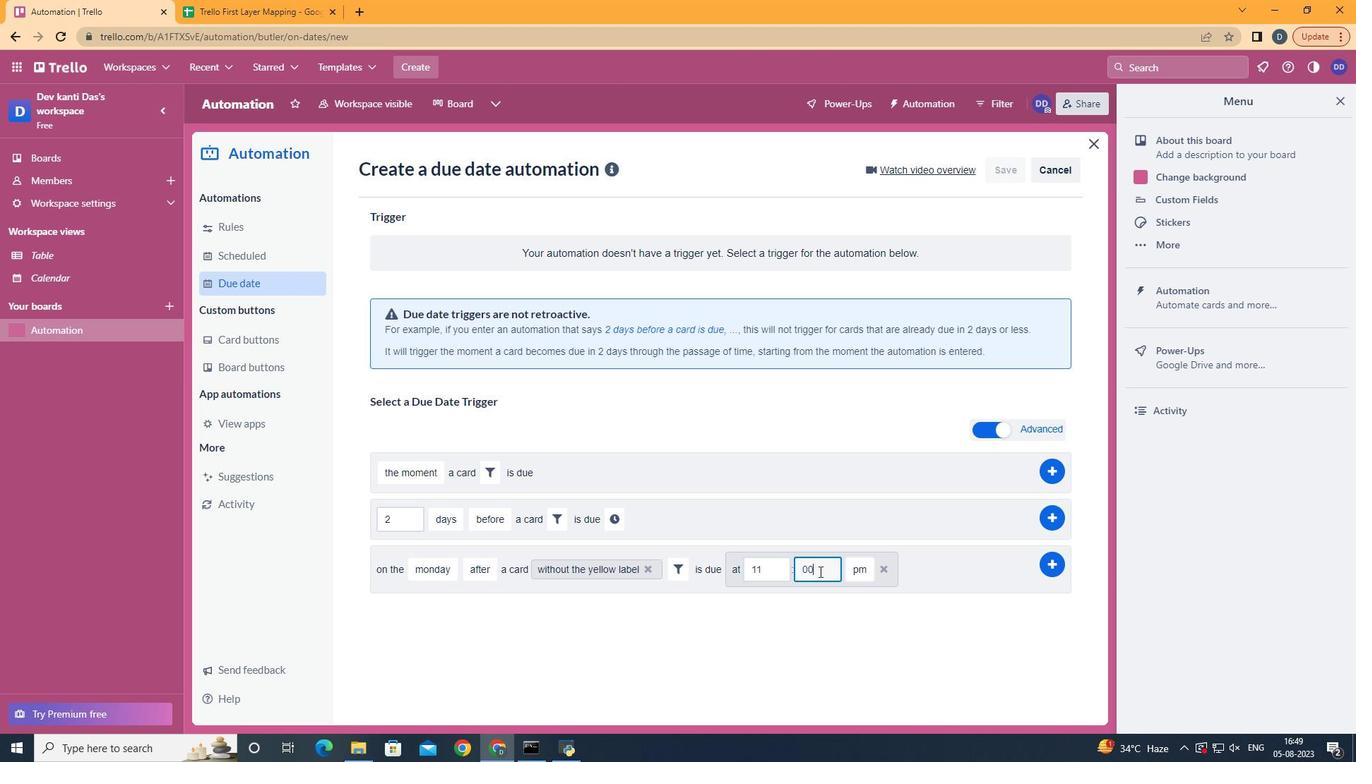 
Action: Mouse moved to (858, 596)
Screenshot: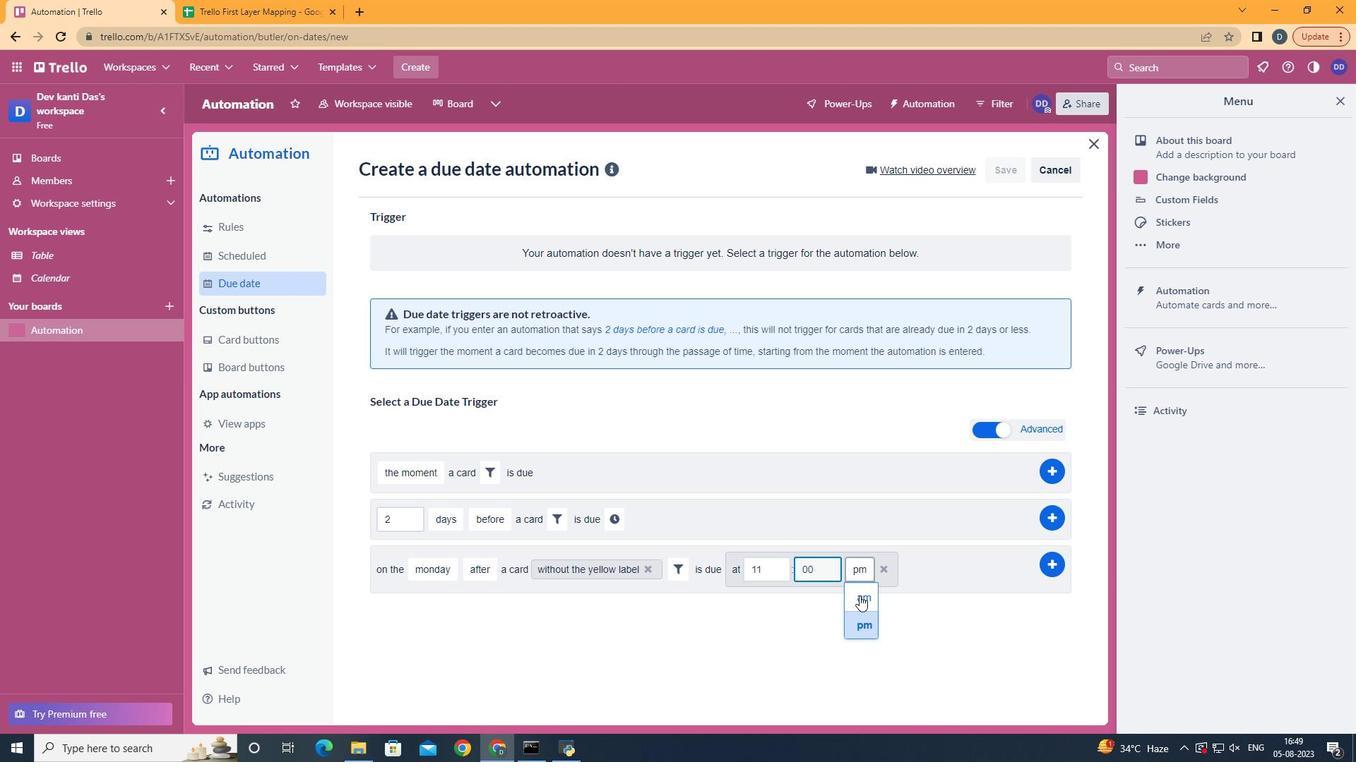 
Action: Mouse pressed left at (858, 596)
Screenshot: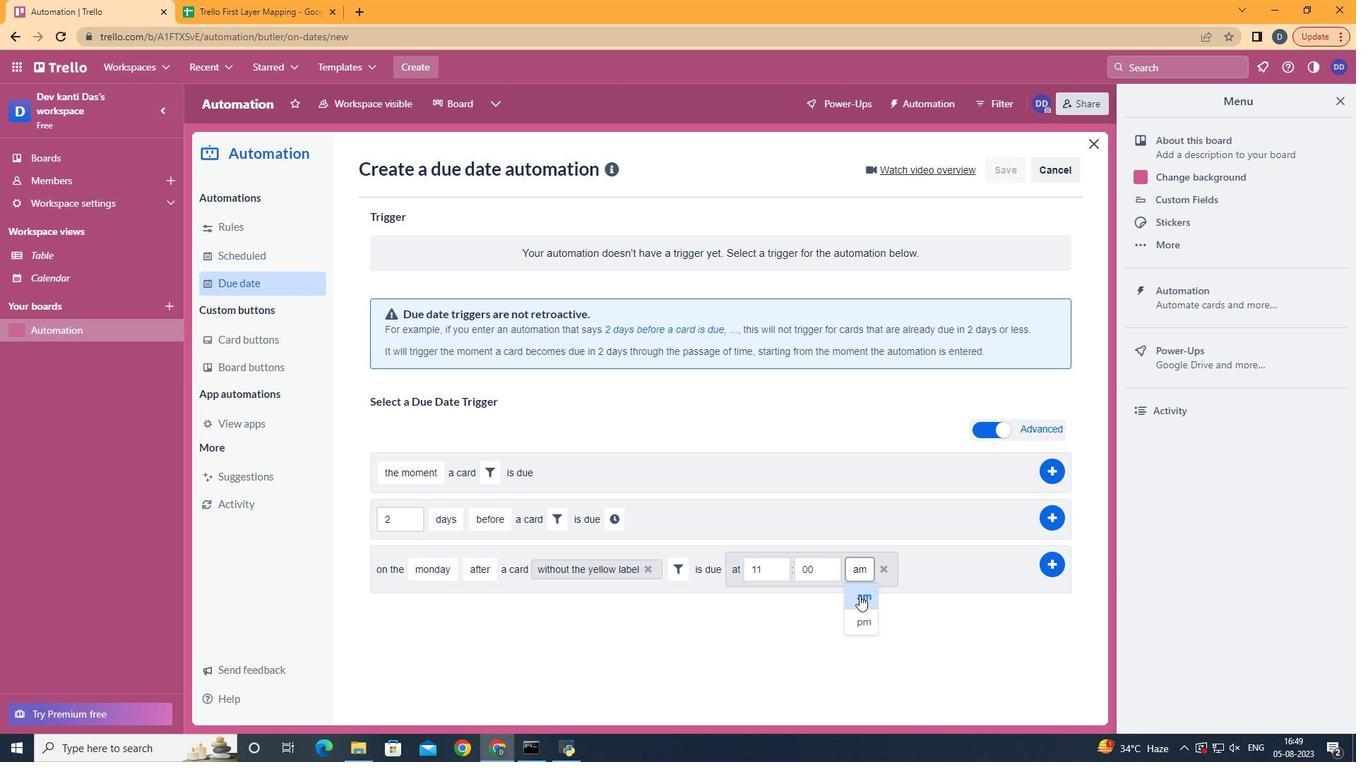 
Action: Mouse moved to (1061, 562)
Screenshot: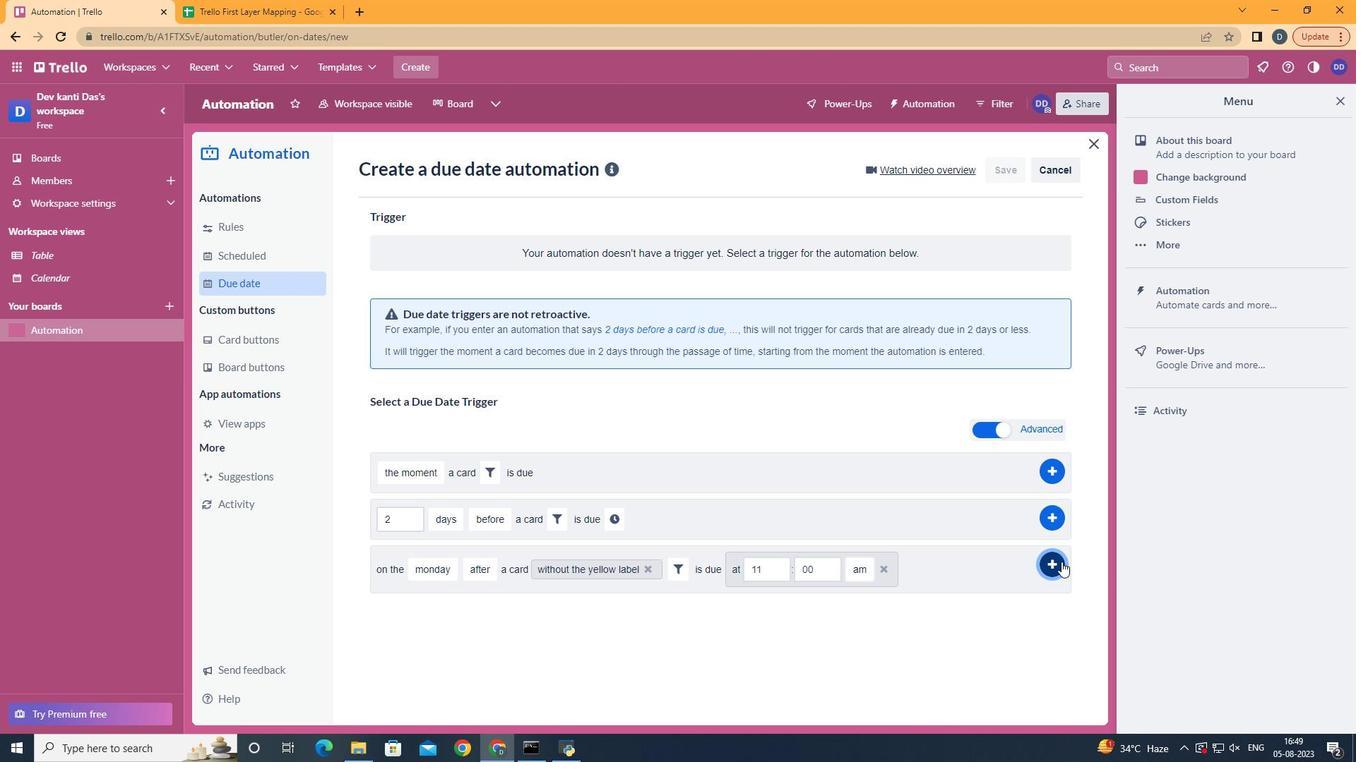 
Action: Mouse pressed left at (1061, 562)
Screenshot: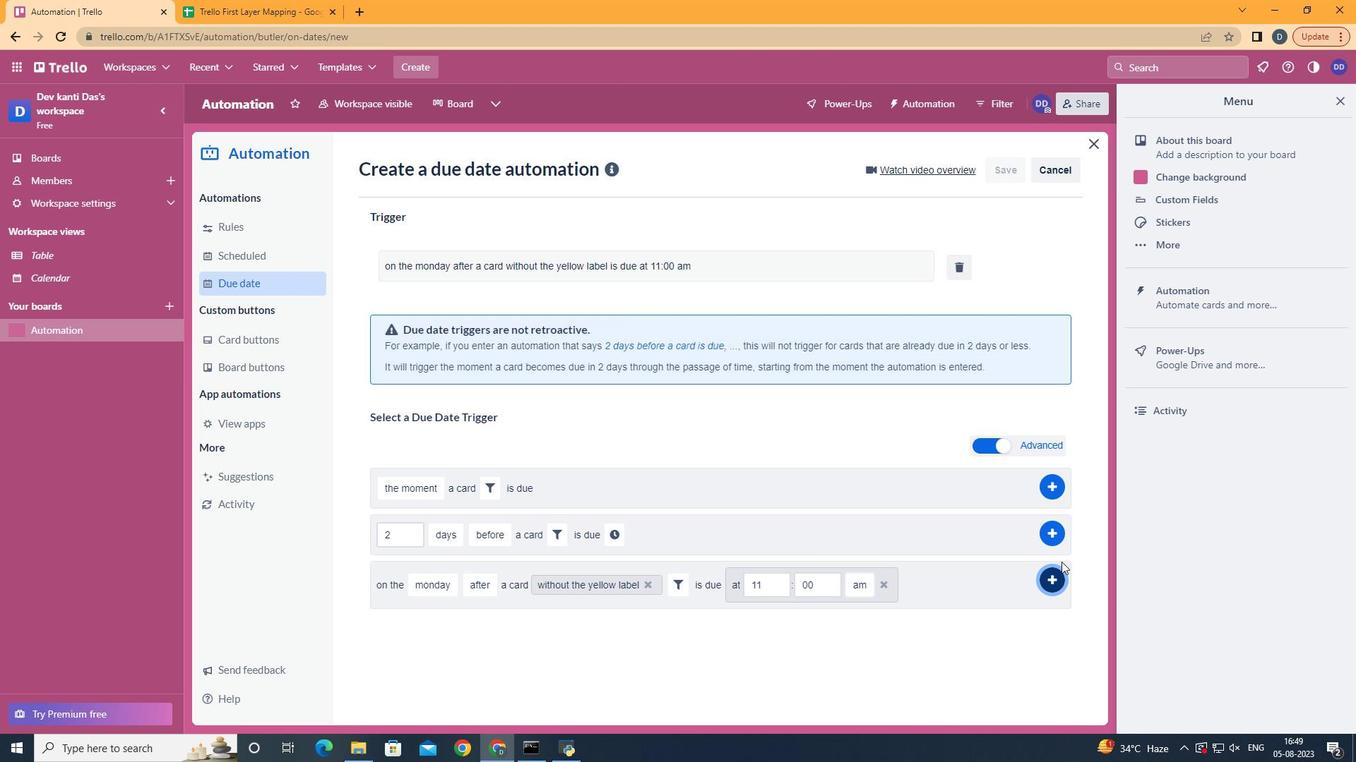 
Action: Mouse moved to (483, 234)
Screenshot: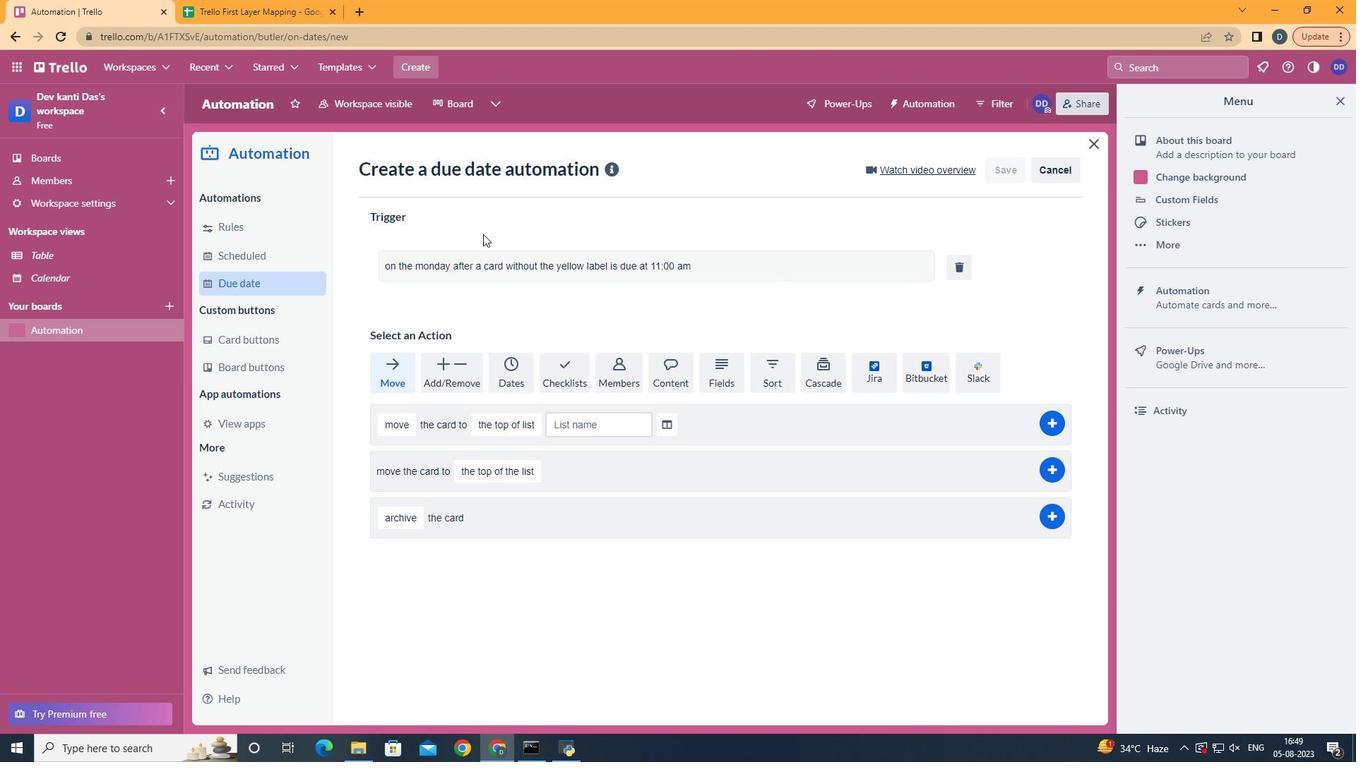 
